 Task: In the  document gratitudepractice.odt Insert horizontal line 'below the text' Create the translated copy of the document in  'Italian' Select the first point and Clear Formatting
Action: Mouse moved to (339, 457)
Screenshot: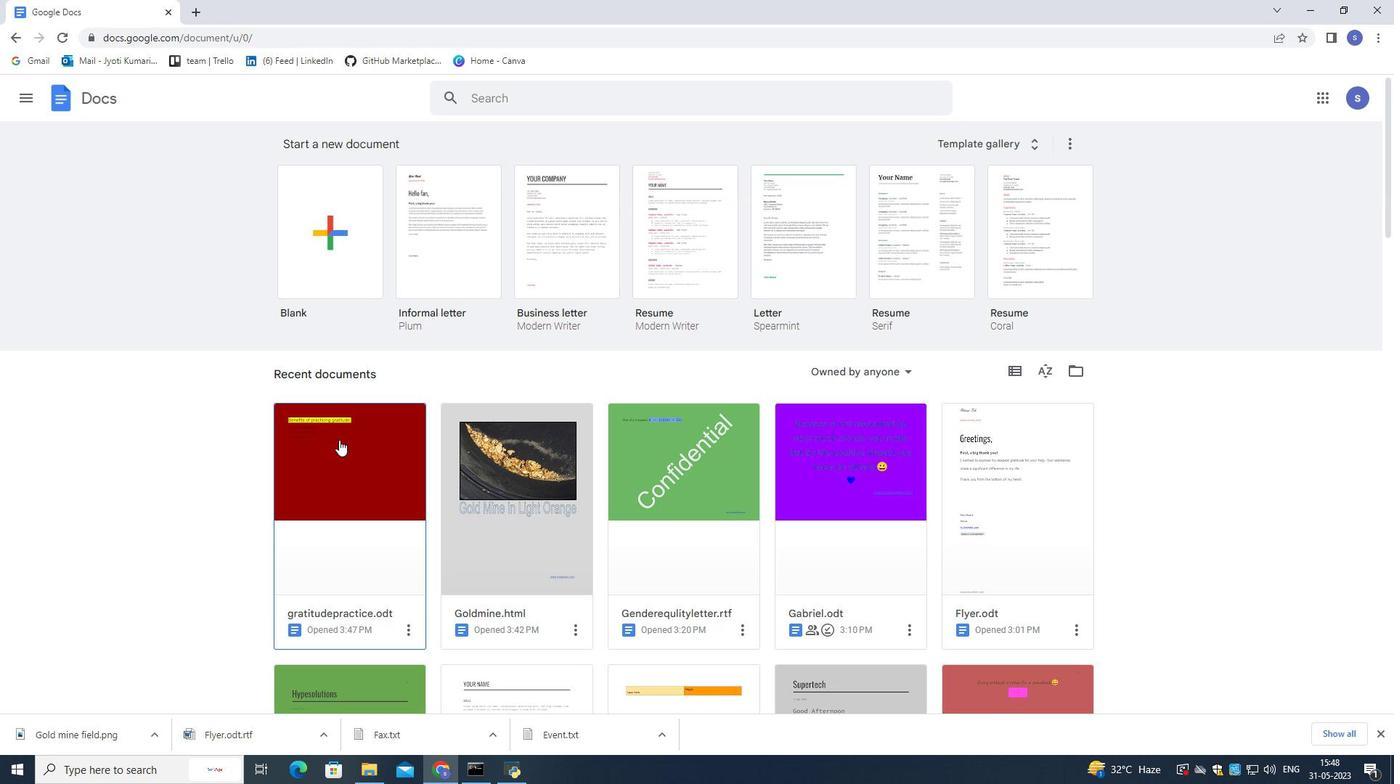 
Action: Mouse pressed left at (339, 457)
Screenshot: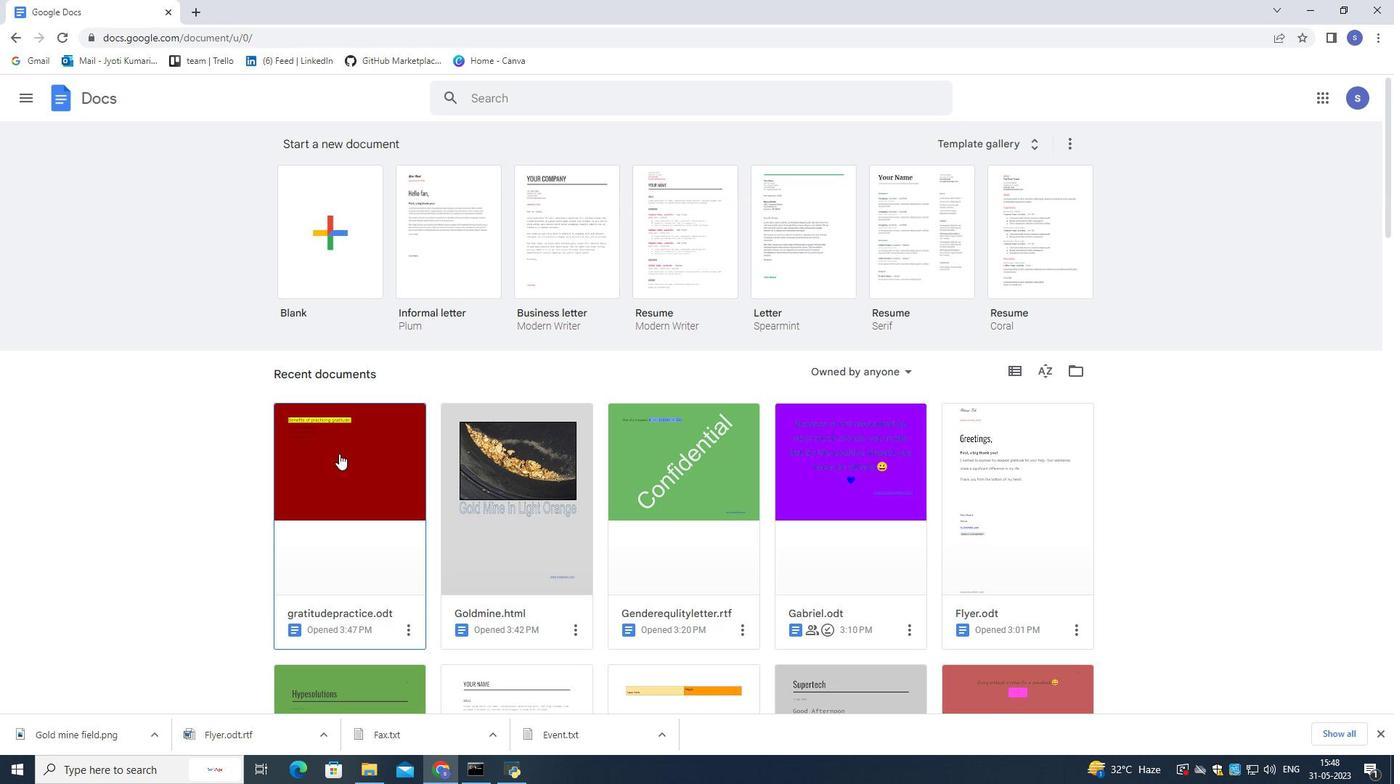
Action: Mouse moved to (339, 458)
Screenshot: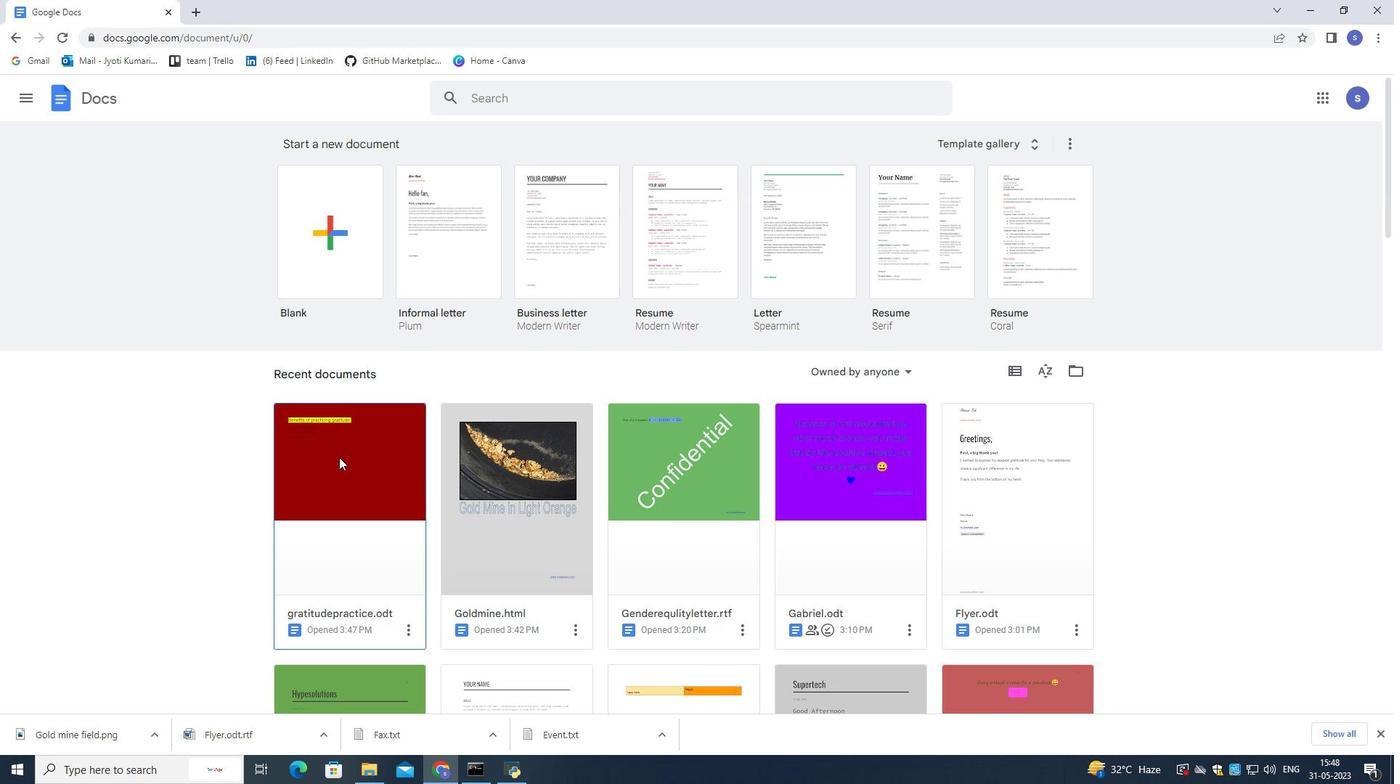 
Action: Mouse pressed left at (339, 458)
Screenshot: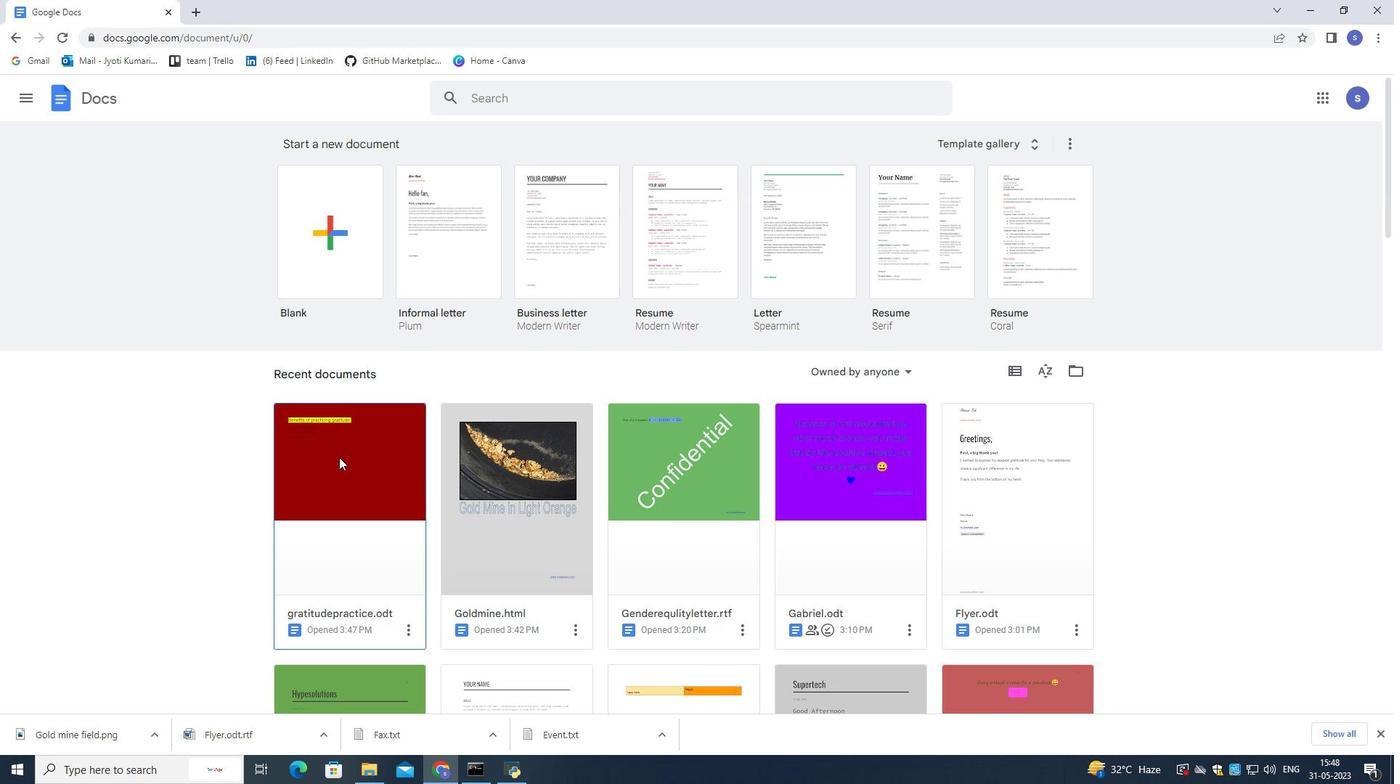 
Action: Mouse moved to (416, 347)
Screenshot: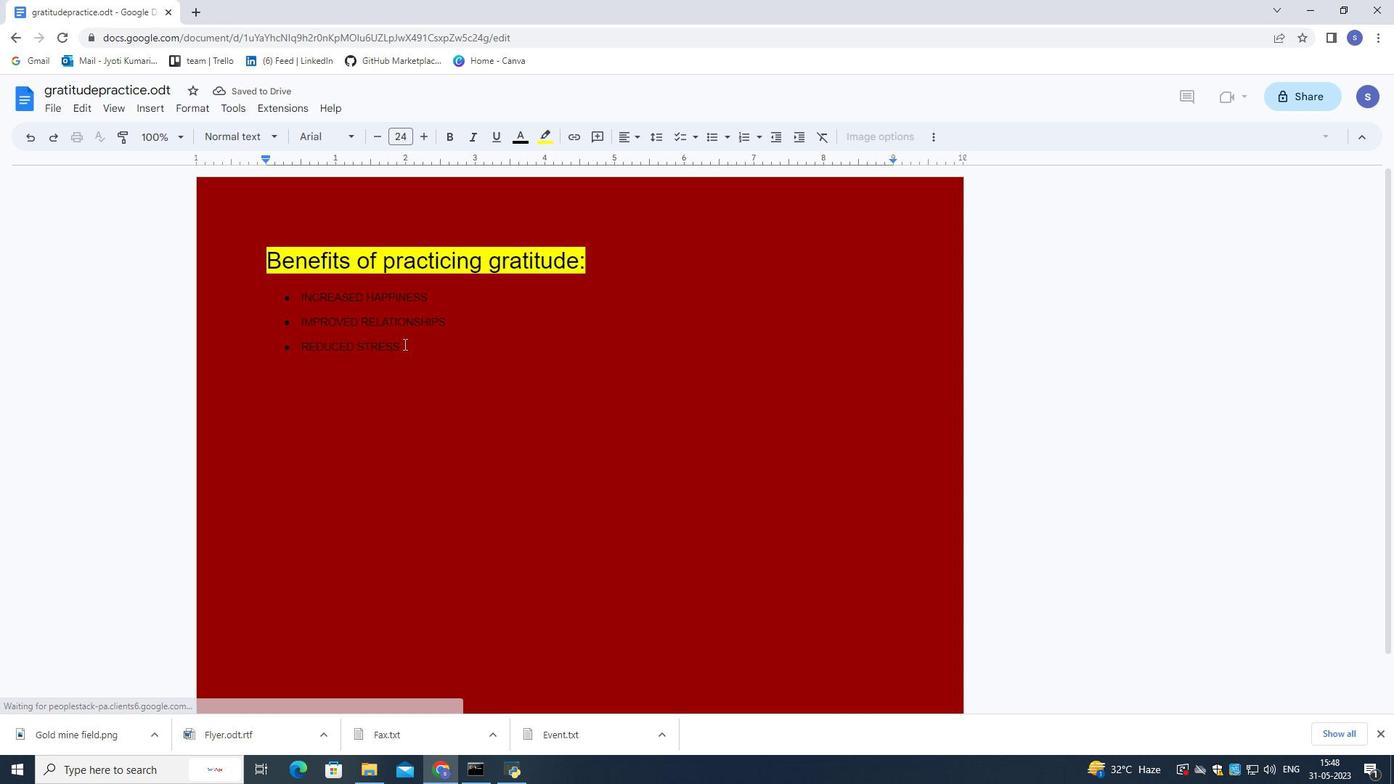 
Action: Mouse pressed left at (416, 347)
Screenshot: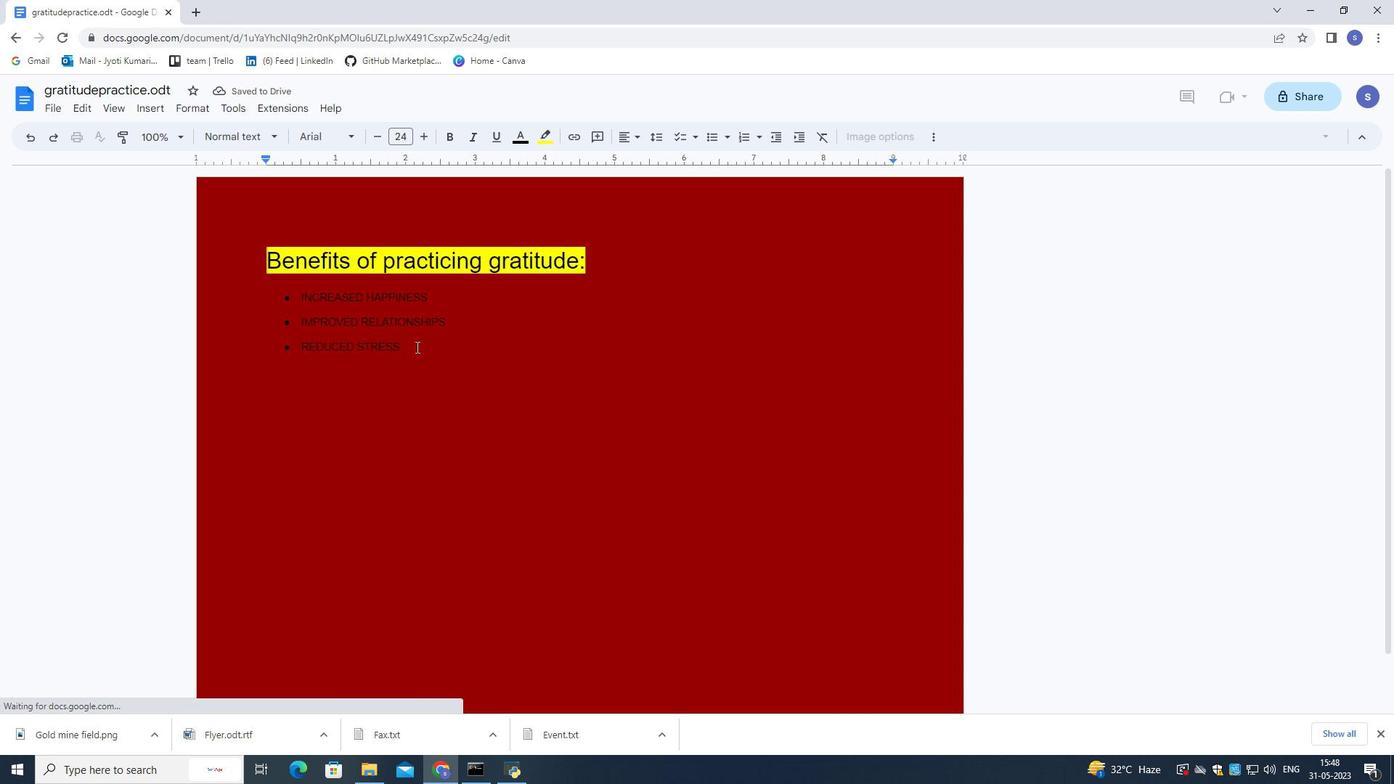 
Action: Mouse moved to (435, 355)
Screenshot: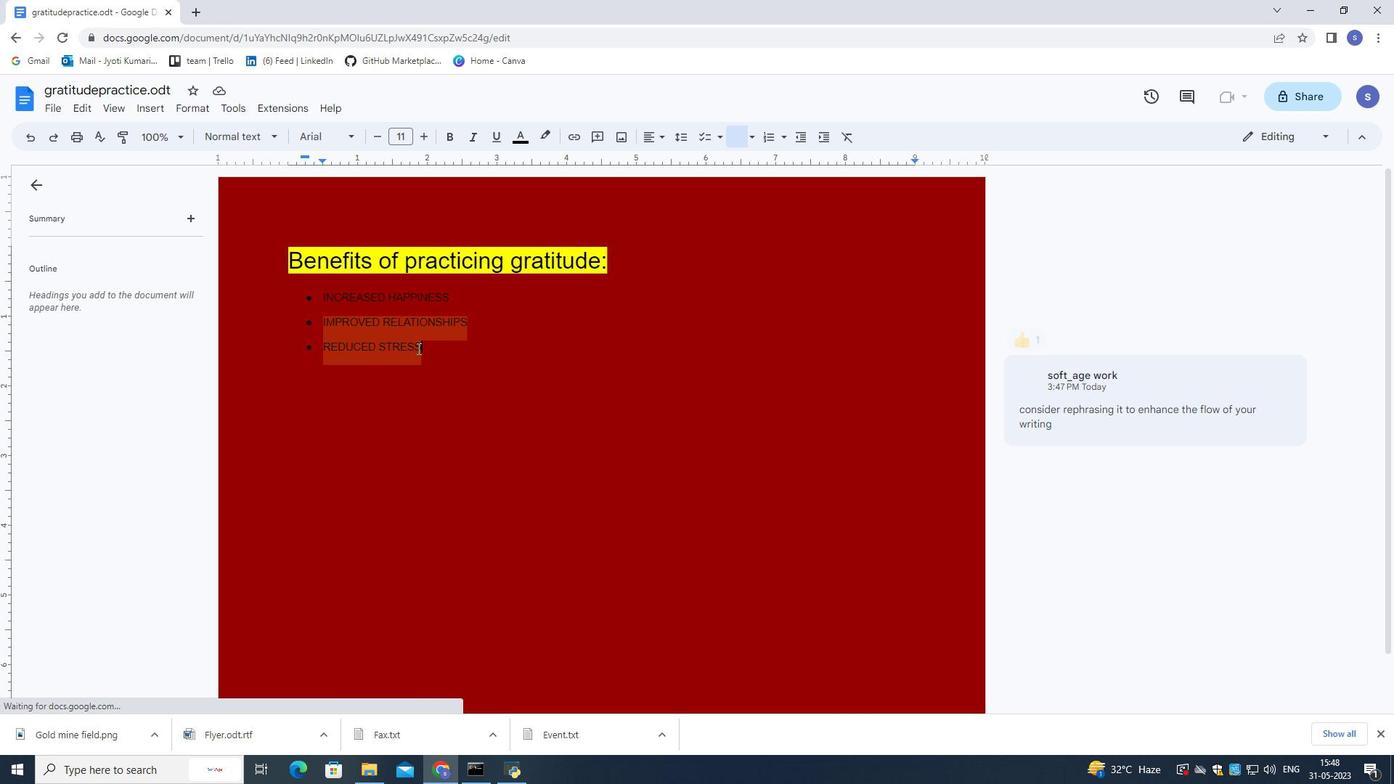 
Action: Key pressed <Key.enter><Key.backspace><Key.backspace>
Screenshot: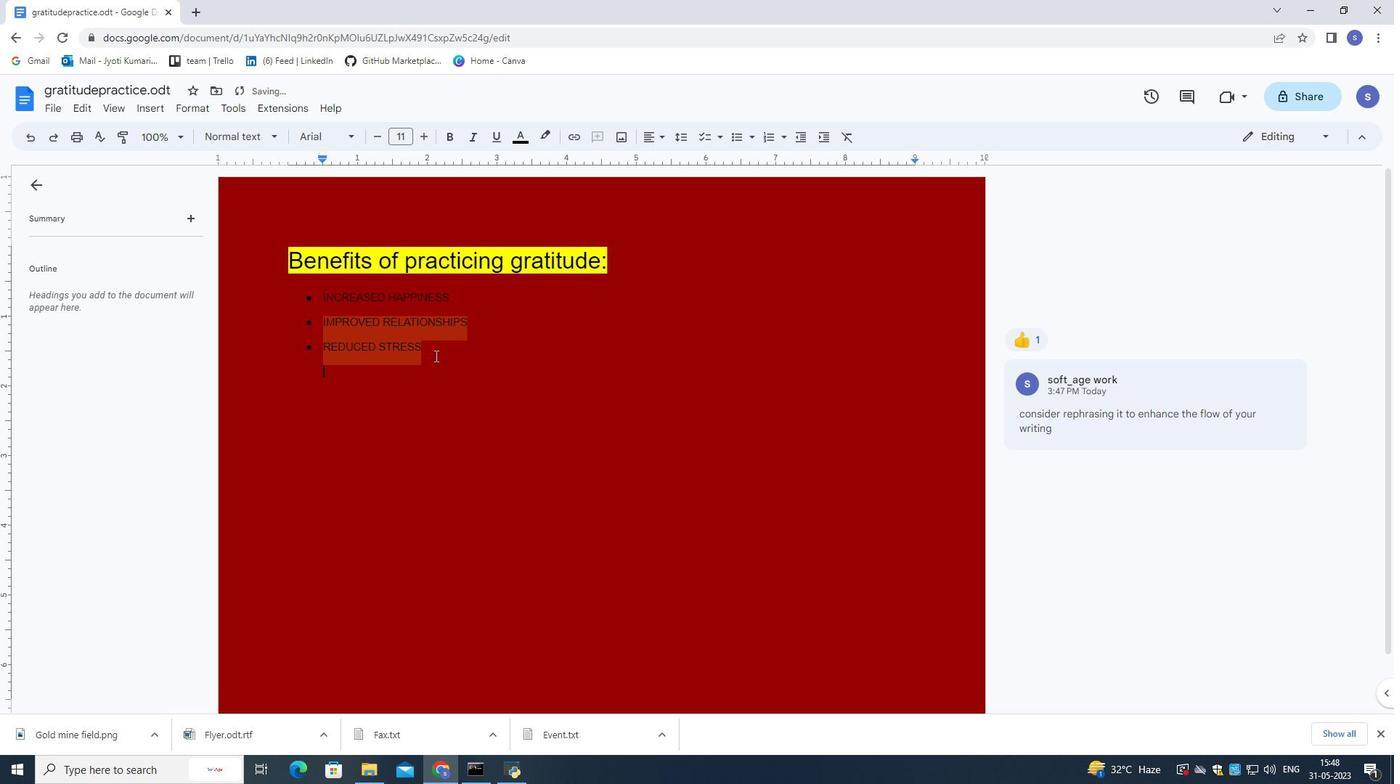 
Action: Mouse moved to (156, 101)
Screenshot: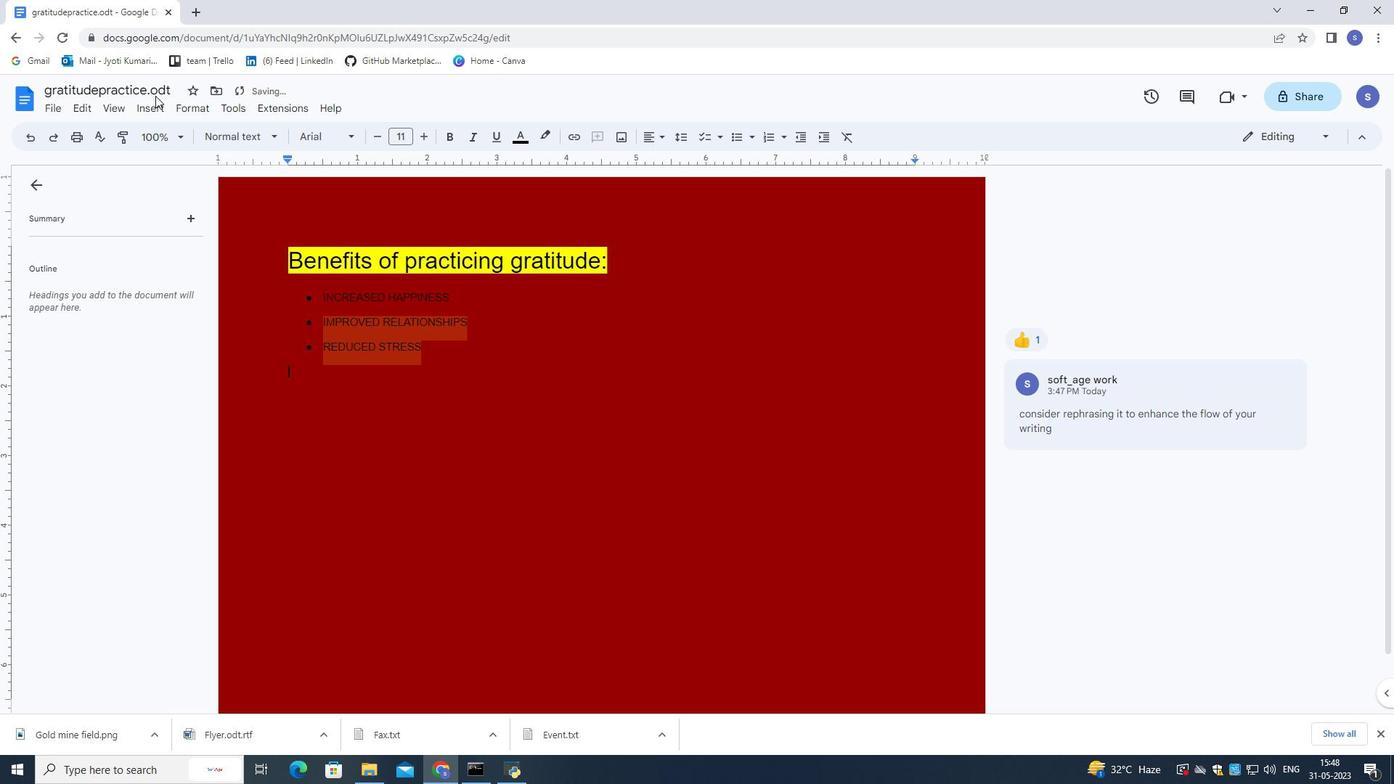 
Action: Mouse pressed left at (156, 101)
Screenshot: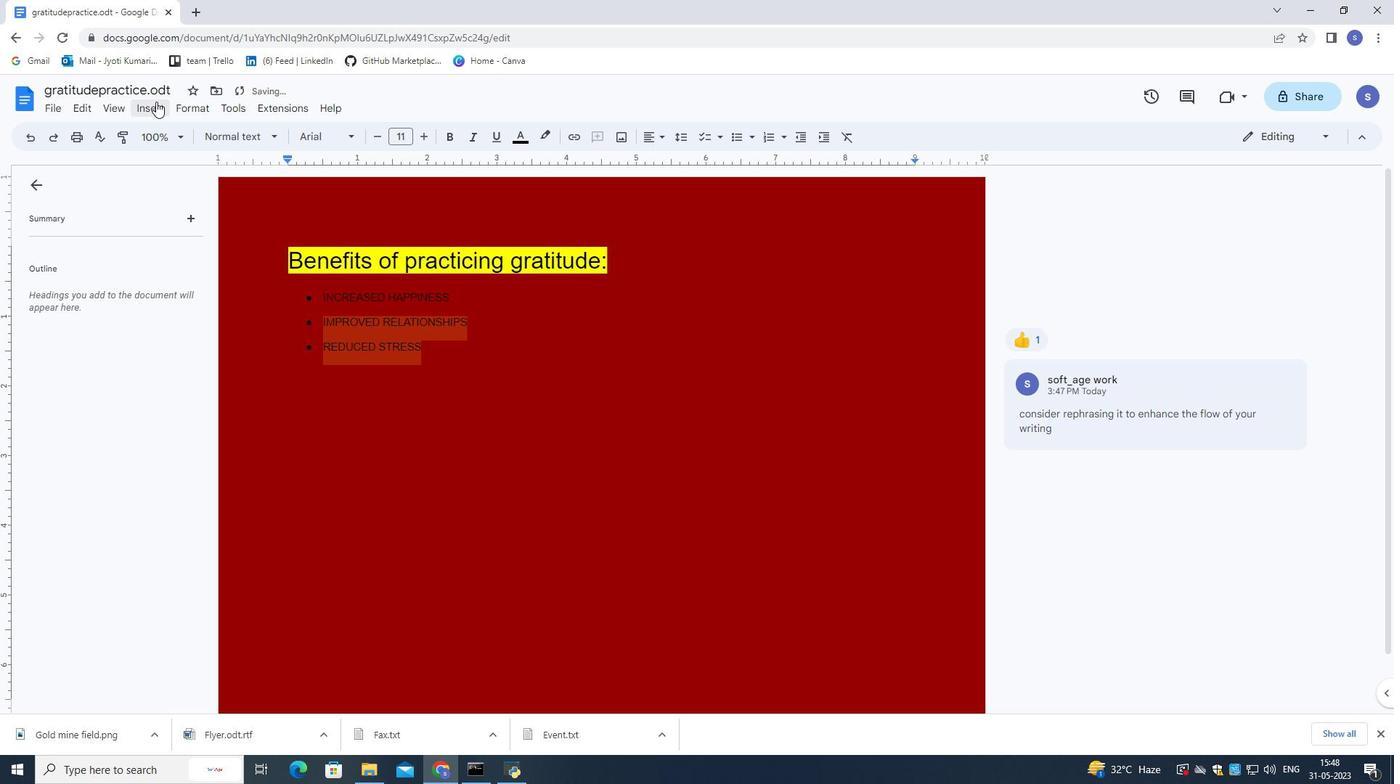 
Action: Mouse moved to (175, 225)
Screenshot: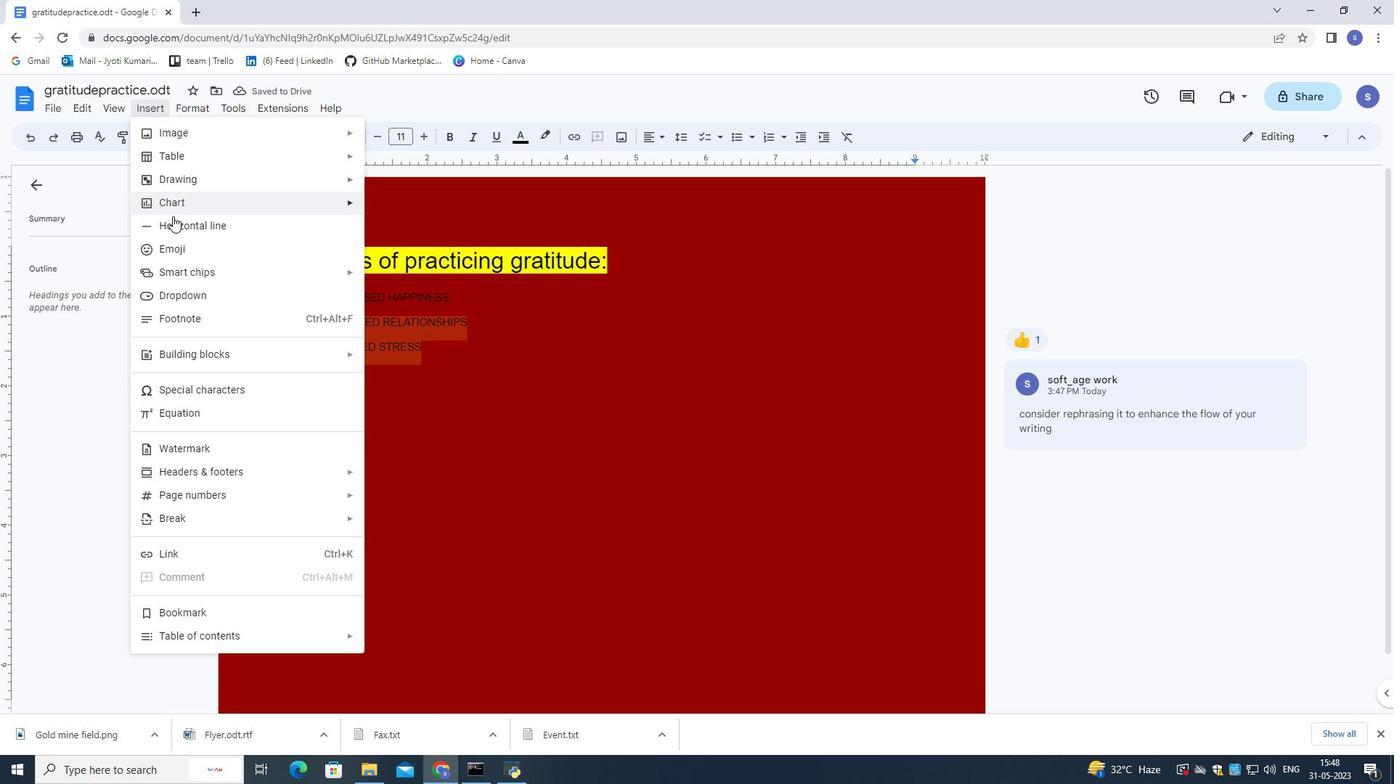 
Action: Mouse pressed left at (175, 225)
Screenshot: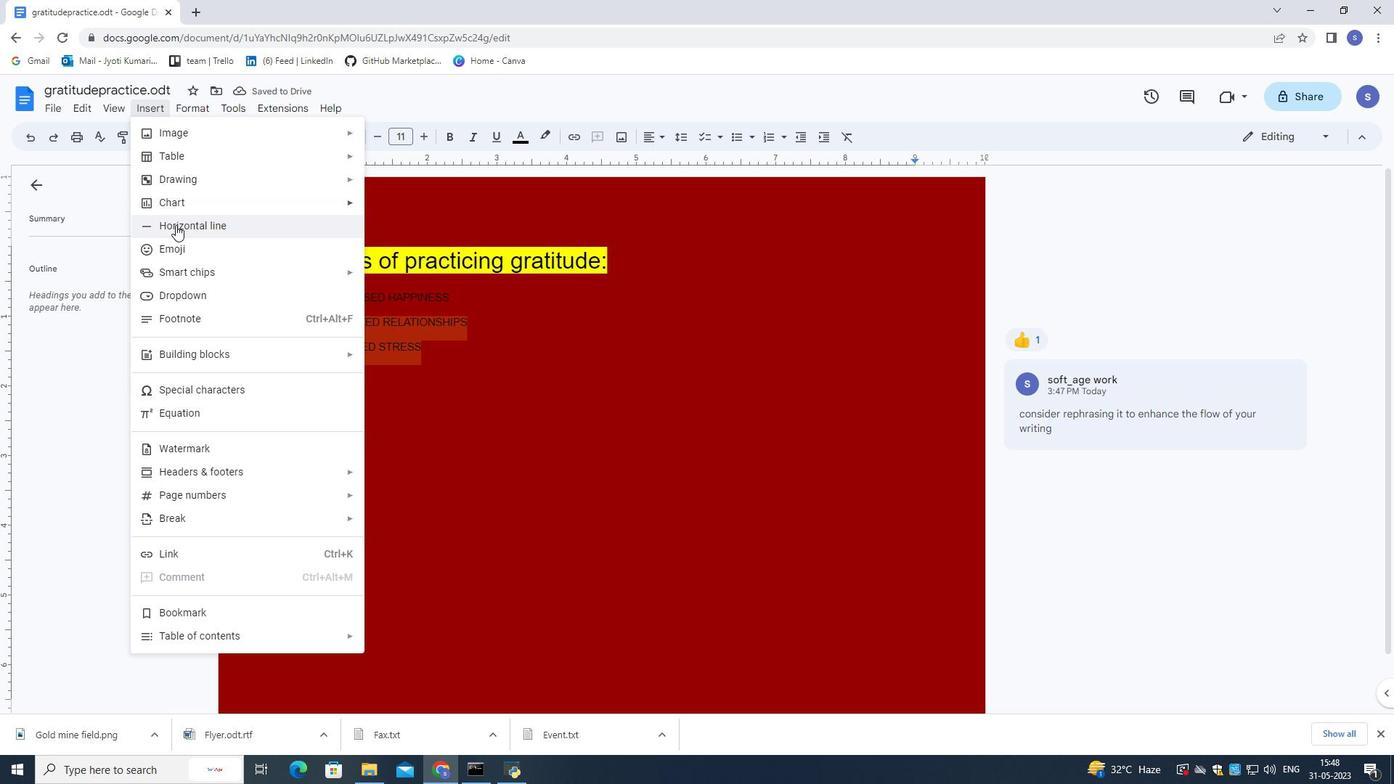 
Action: Mouse moved to (181, 106)
Screenshot: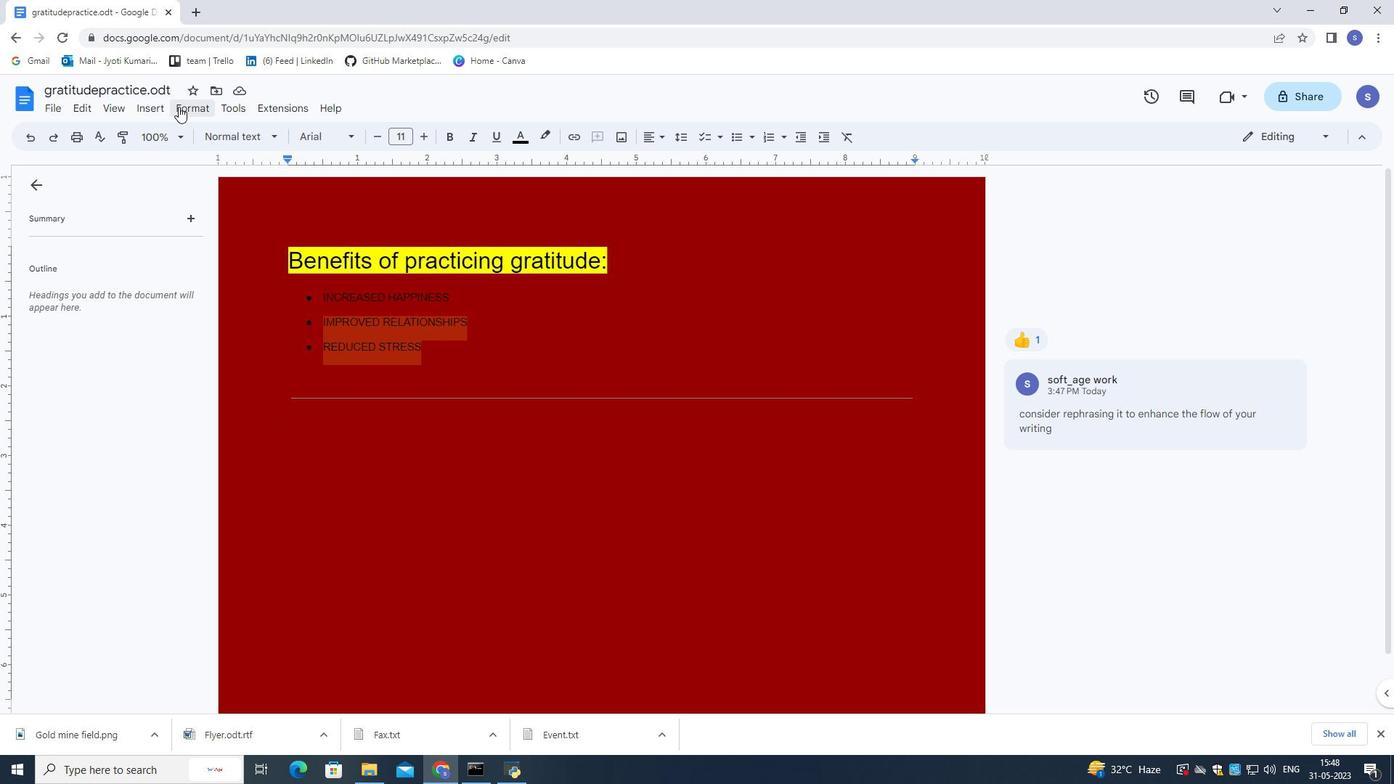 
Action: Mouse pressed left at (181, 106)
Screenshot: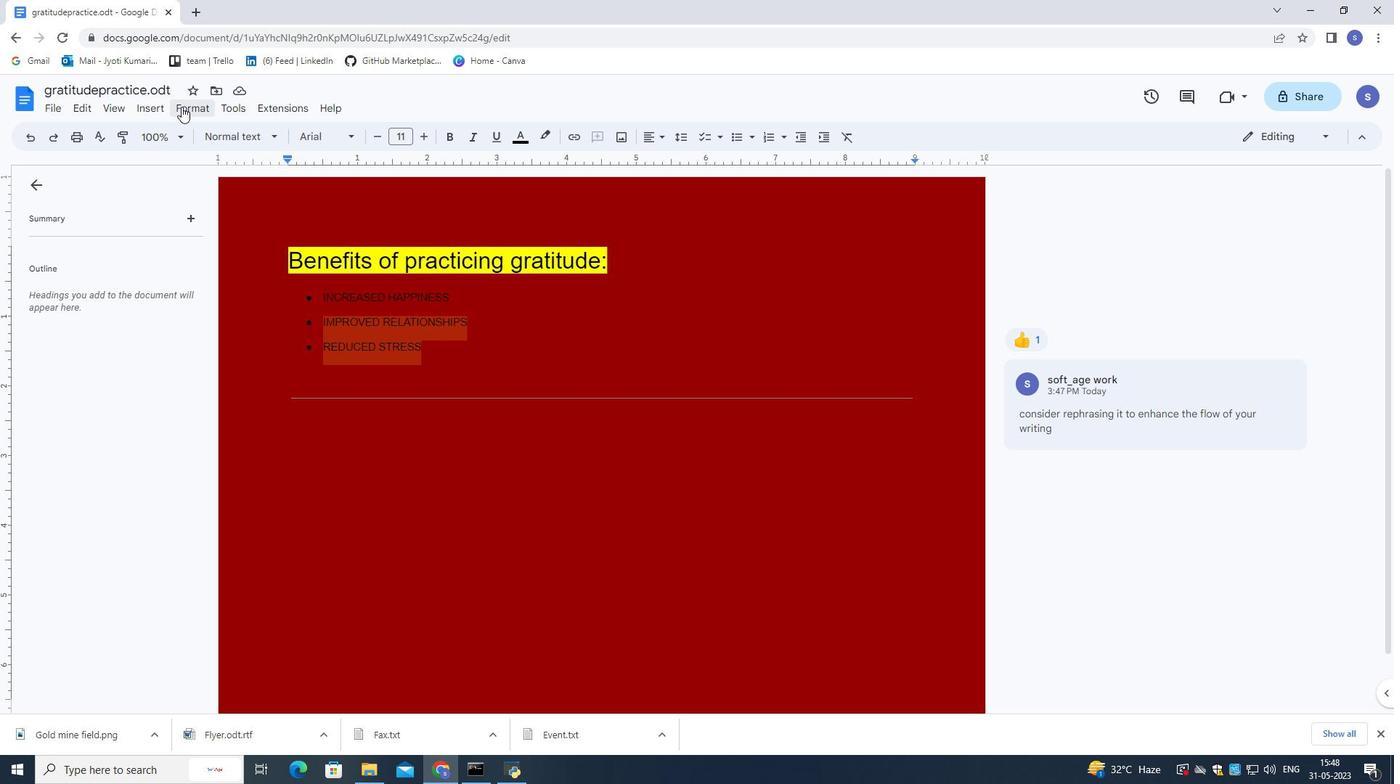 
Action: Mouse moved to (277, 325)
Screenshot: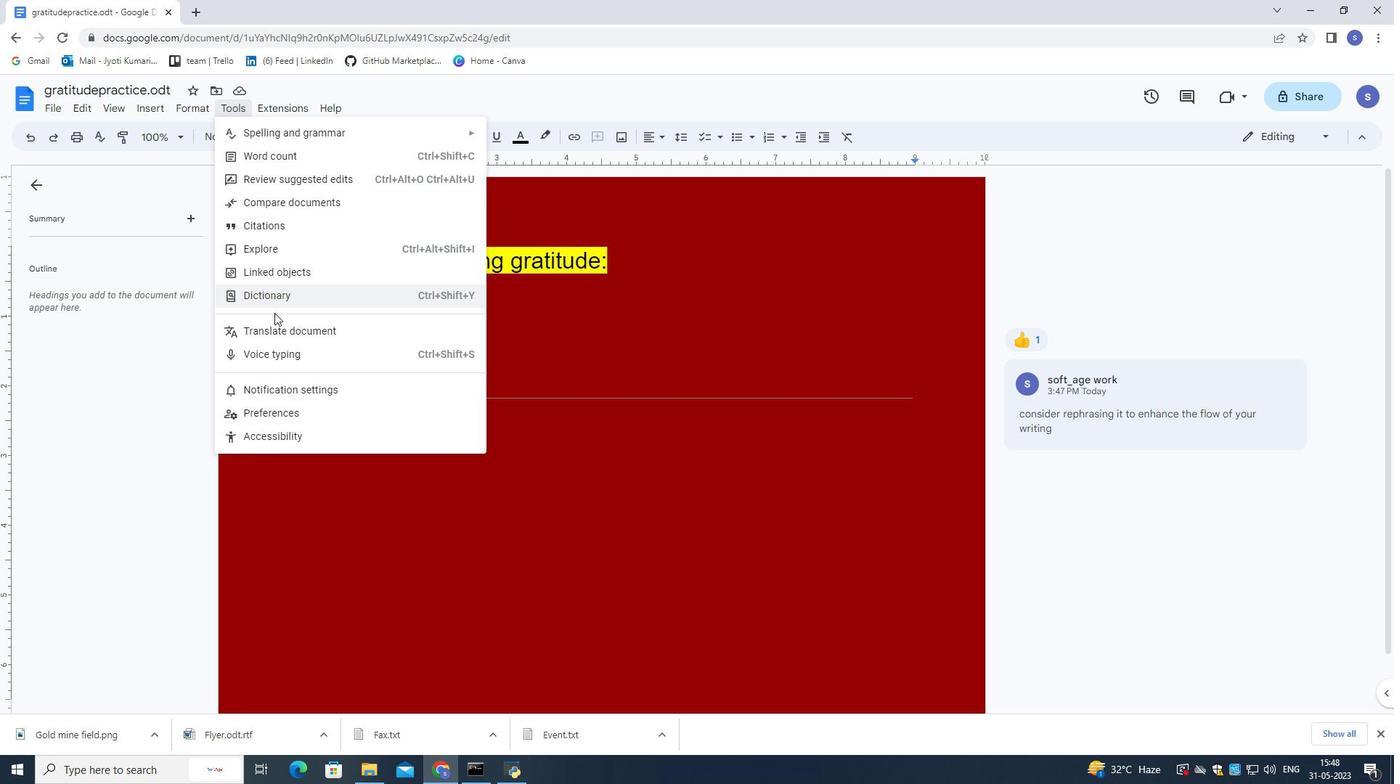 
Action: Mouse pressed left at (277, 325)
Screenshot: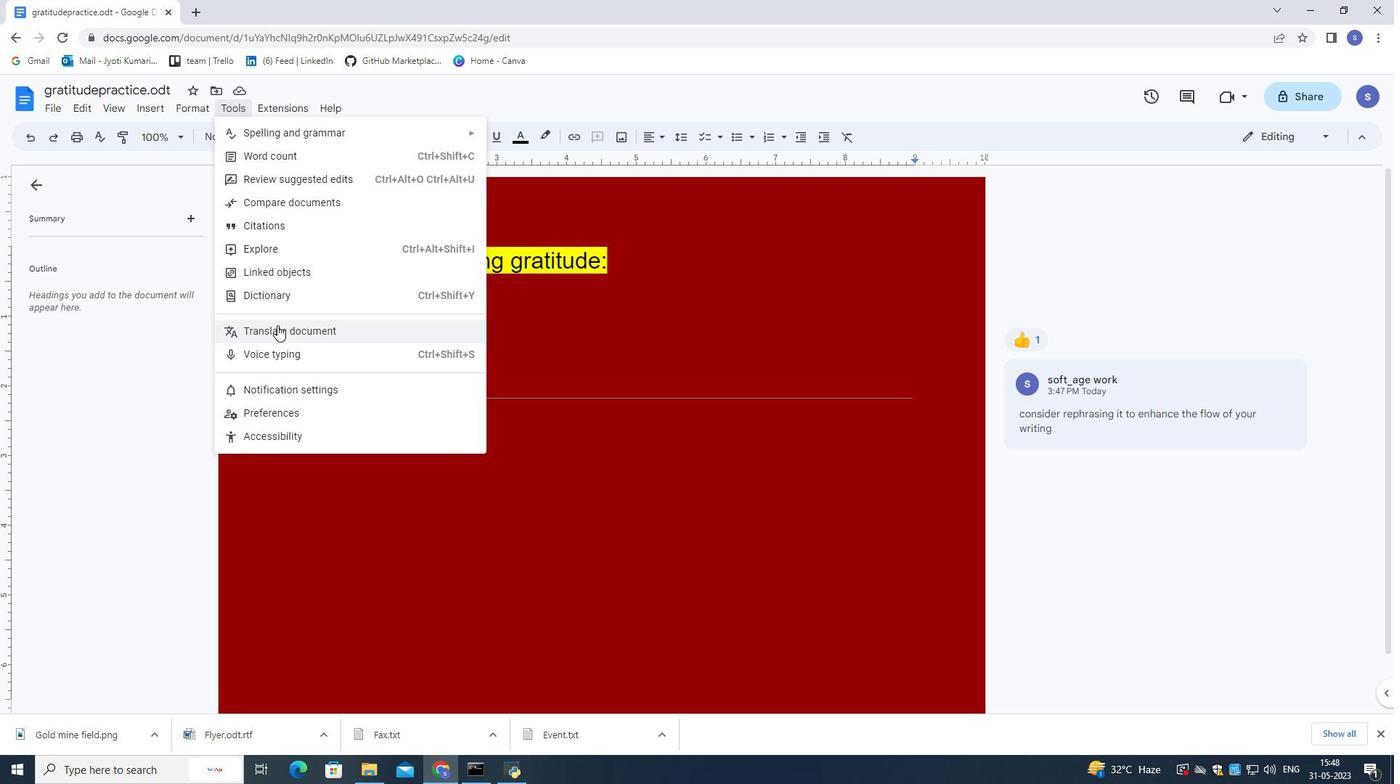 
Action: Mouse moved to (673, 426)
Screenshot: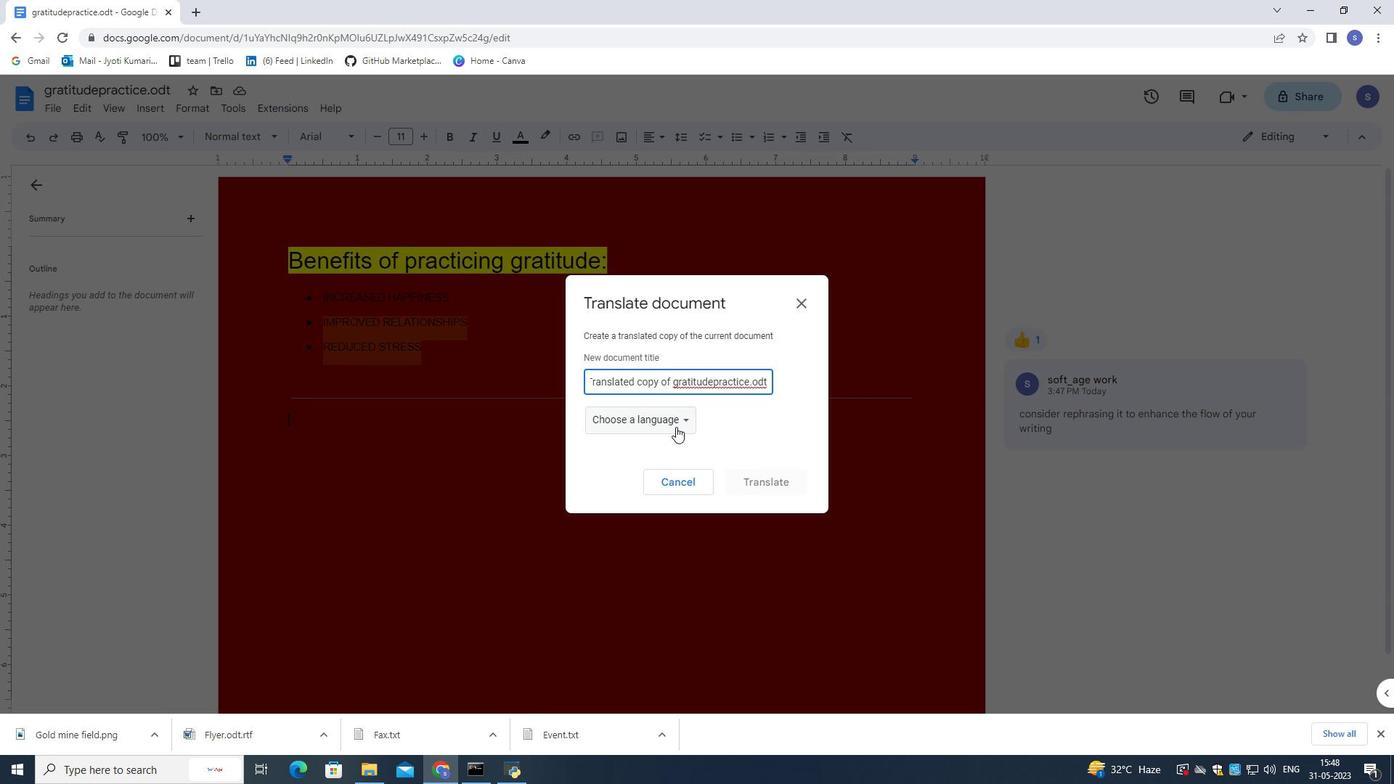 
Action: Mouse pressed left at (673, 426)
Screenshot: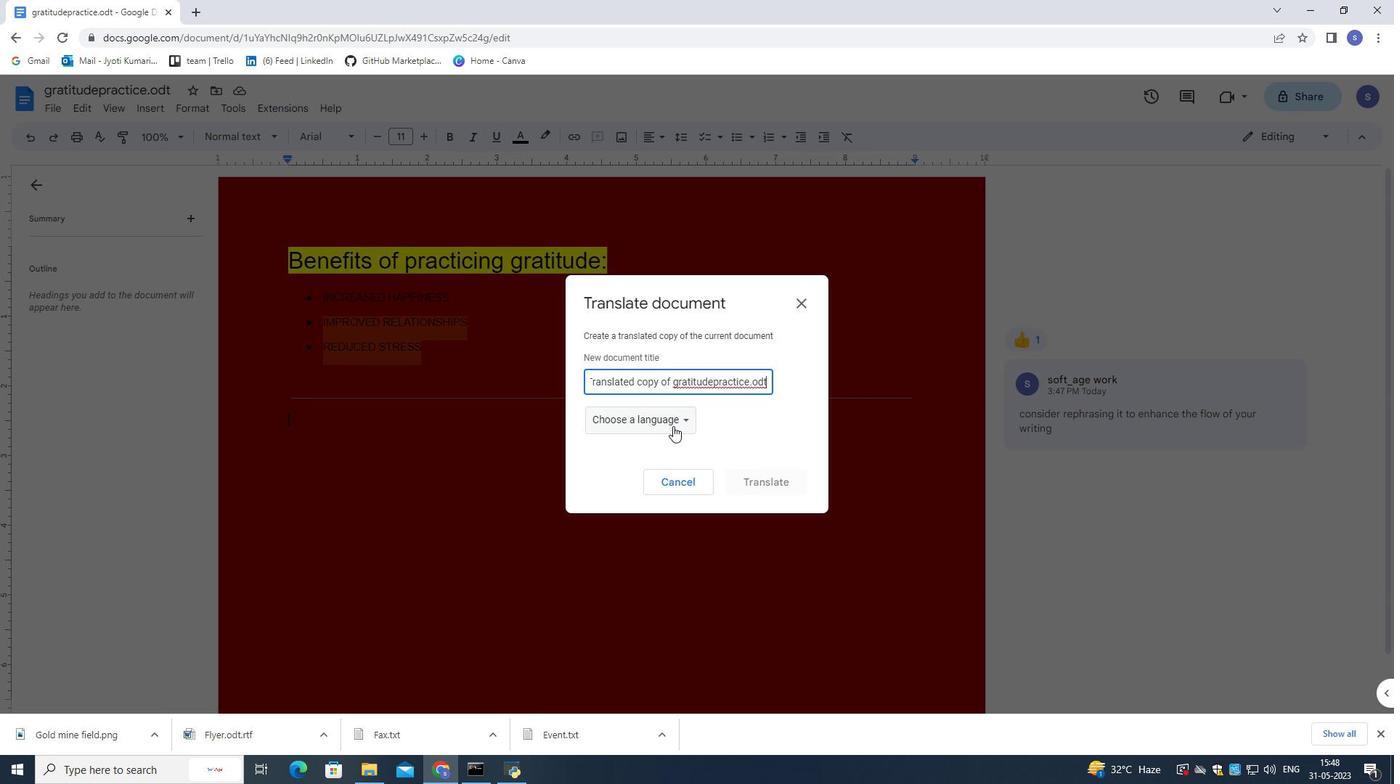 
Action: Mouse moved to (681, 490)
Screenshot: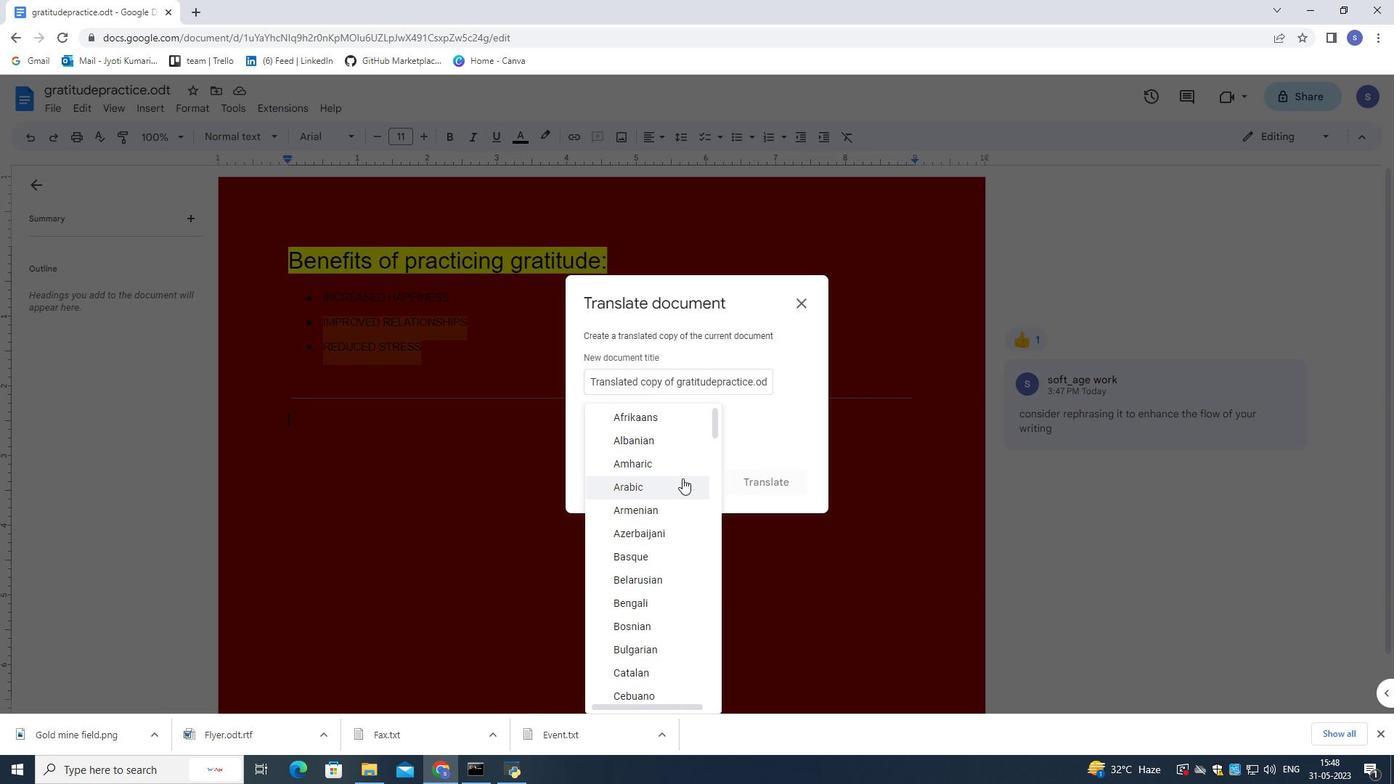 
Action: Mouse scrolled (681, 490) with delta (0, 0)
Screenshot: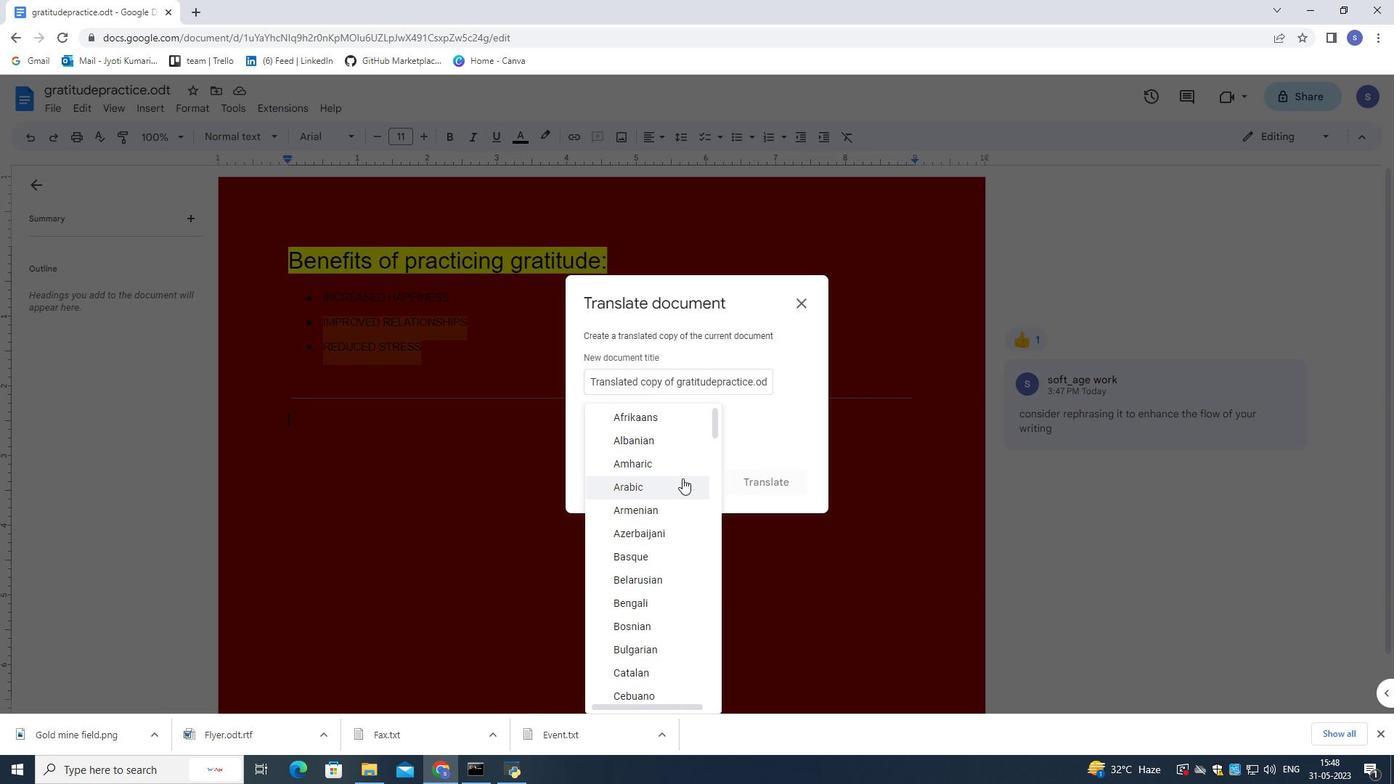 
Action: Mouse moved to (681, 493)
Screenshot: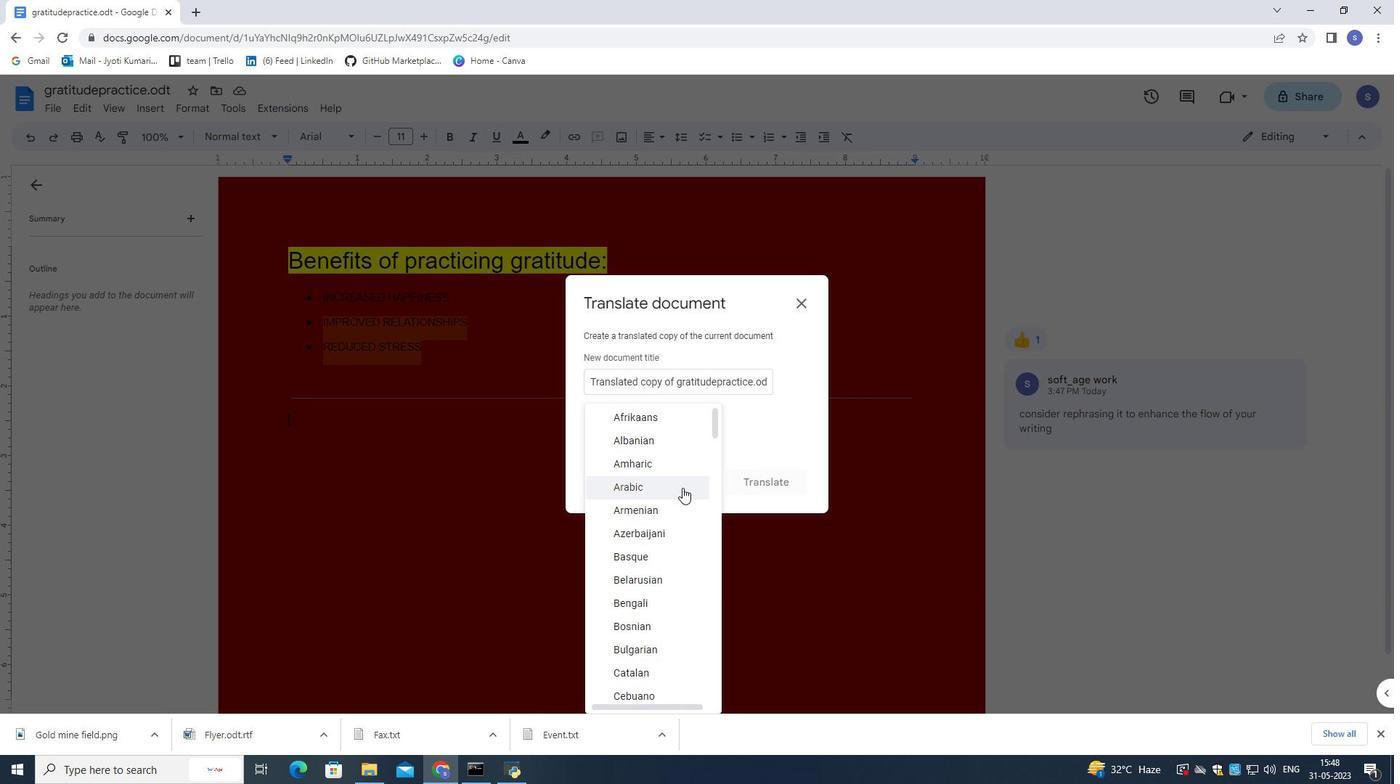 
Action: Mouse scrolled (681, 493) with delta (0, 0)
Screenshot: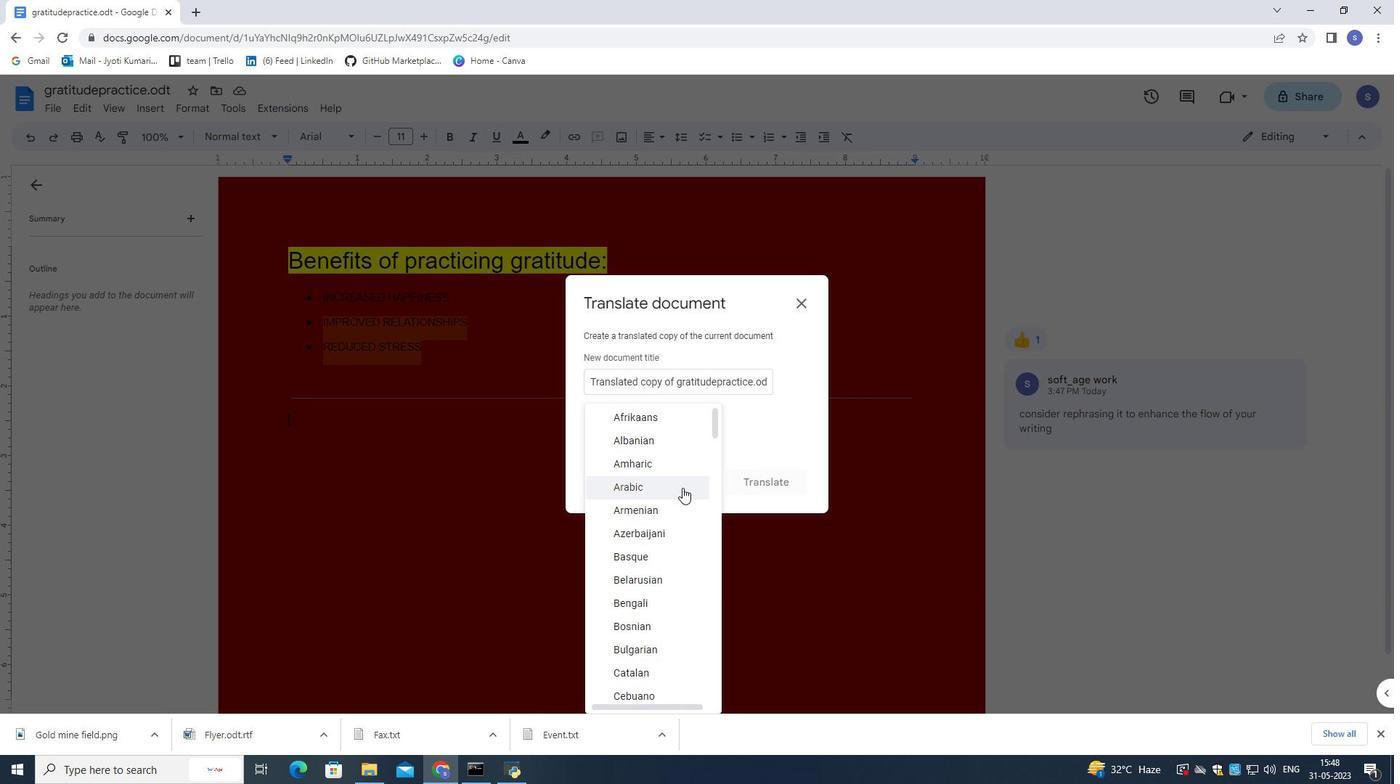 
Action: Mouse moved to (681, 494)
Screenshot: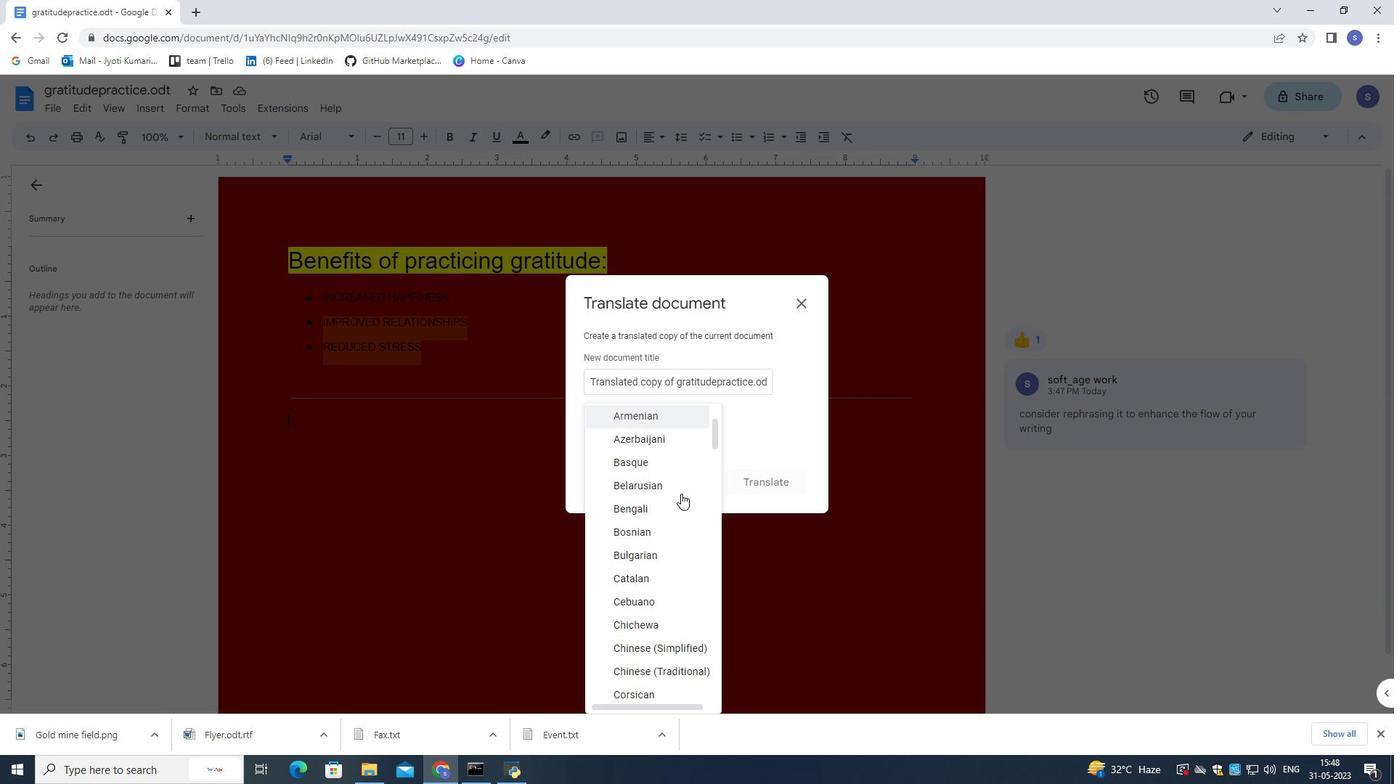 
Action: Mouse scrolled (681, 493) with delta (0, 0)
Screenshot: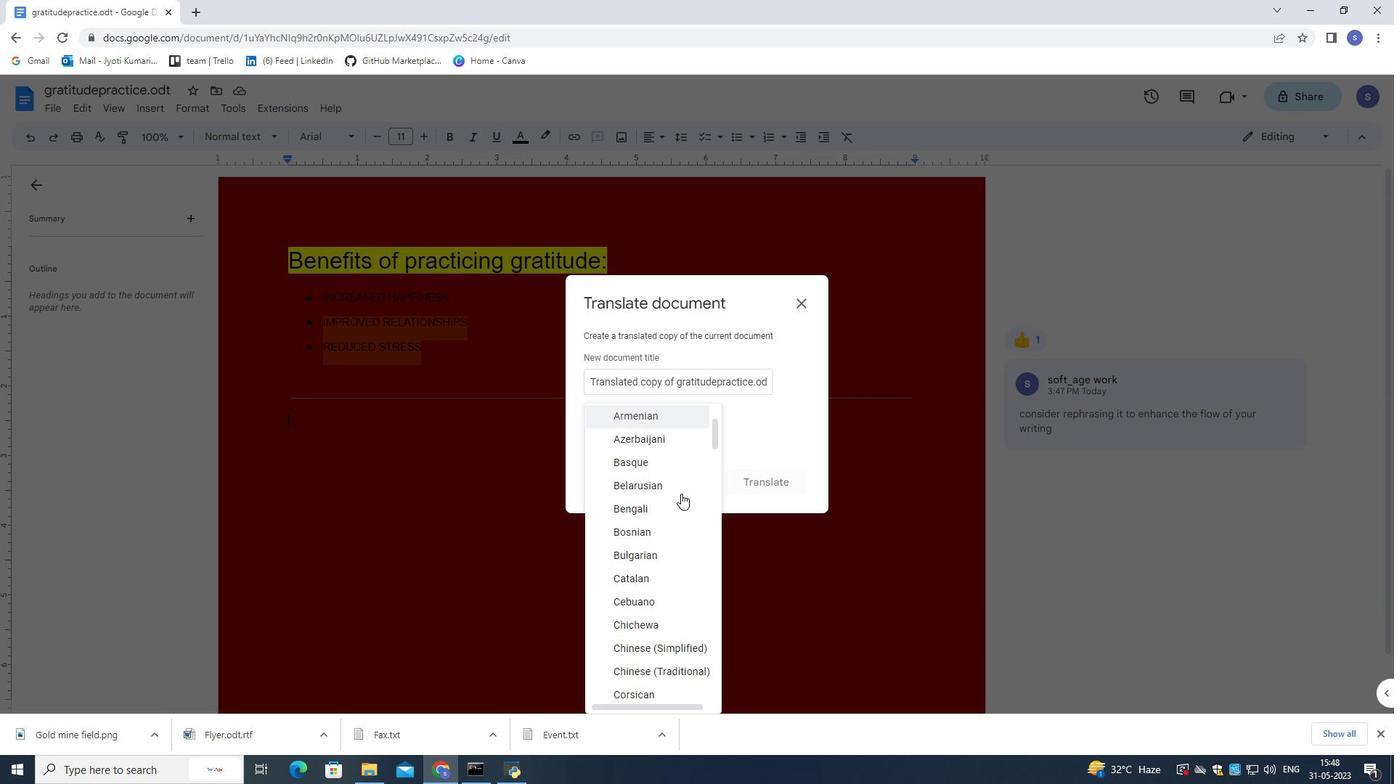 
Action: Mouse scrolled (681, 493) with delta (0, 0)
Screenshot: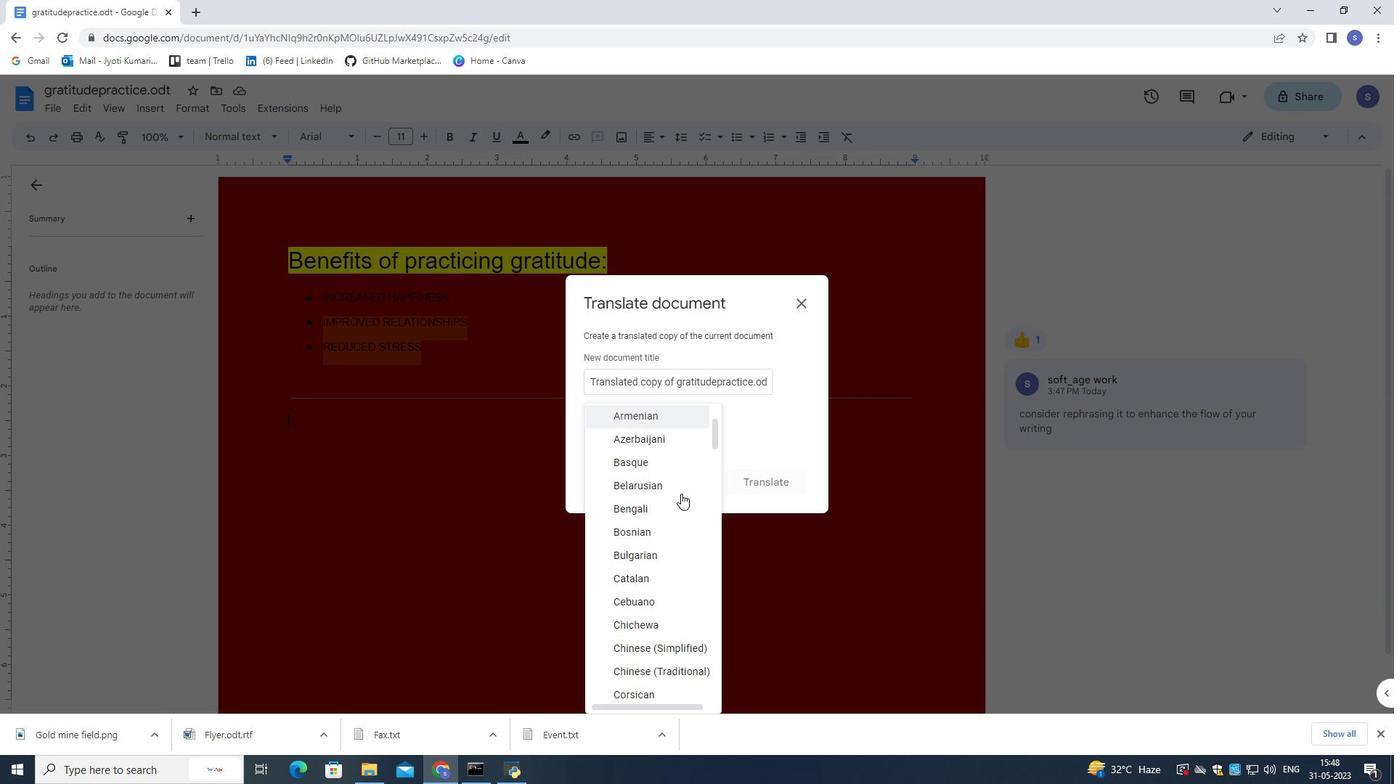 
Action: Mouse scrolled (681, 493) with delta (0, 0)
Screenshot: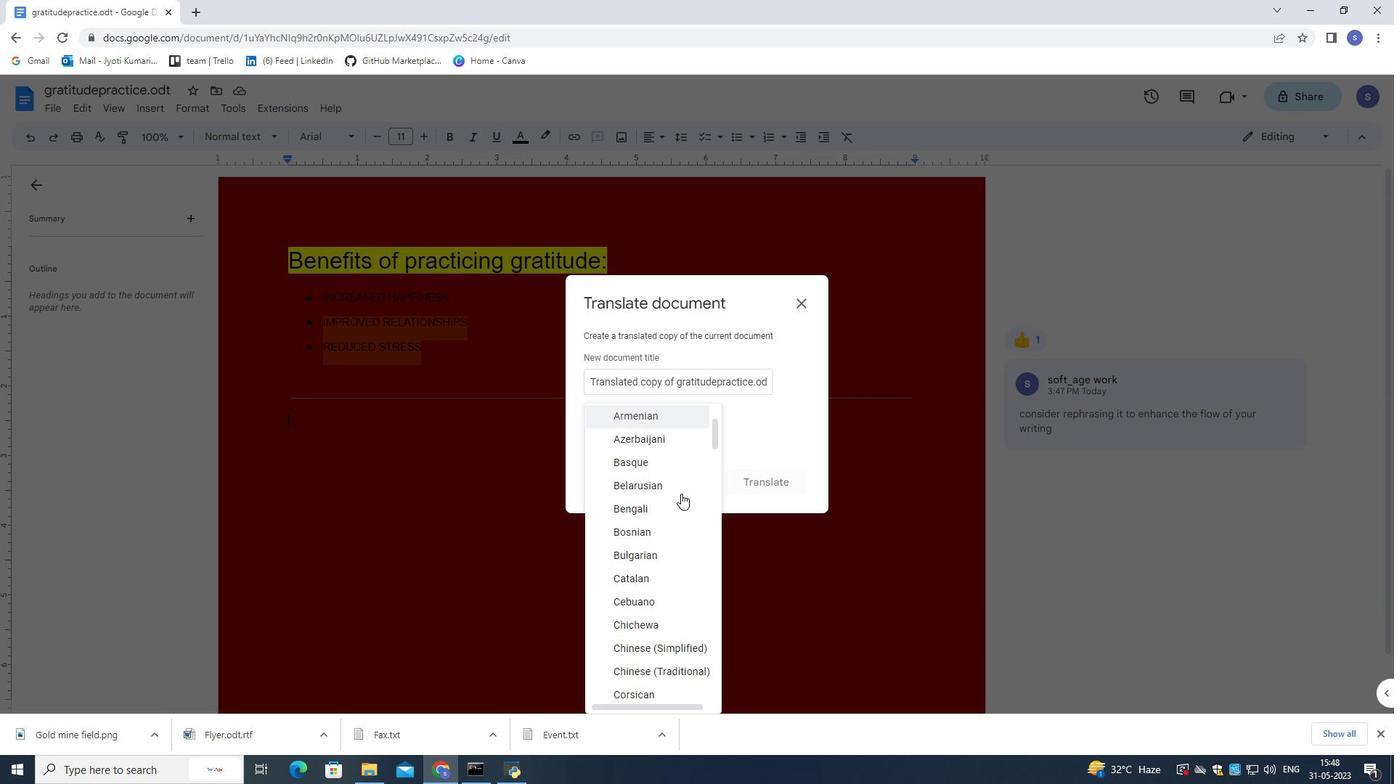 
Action: Mouse moved to (681, 495)
Screenshot: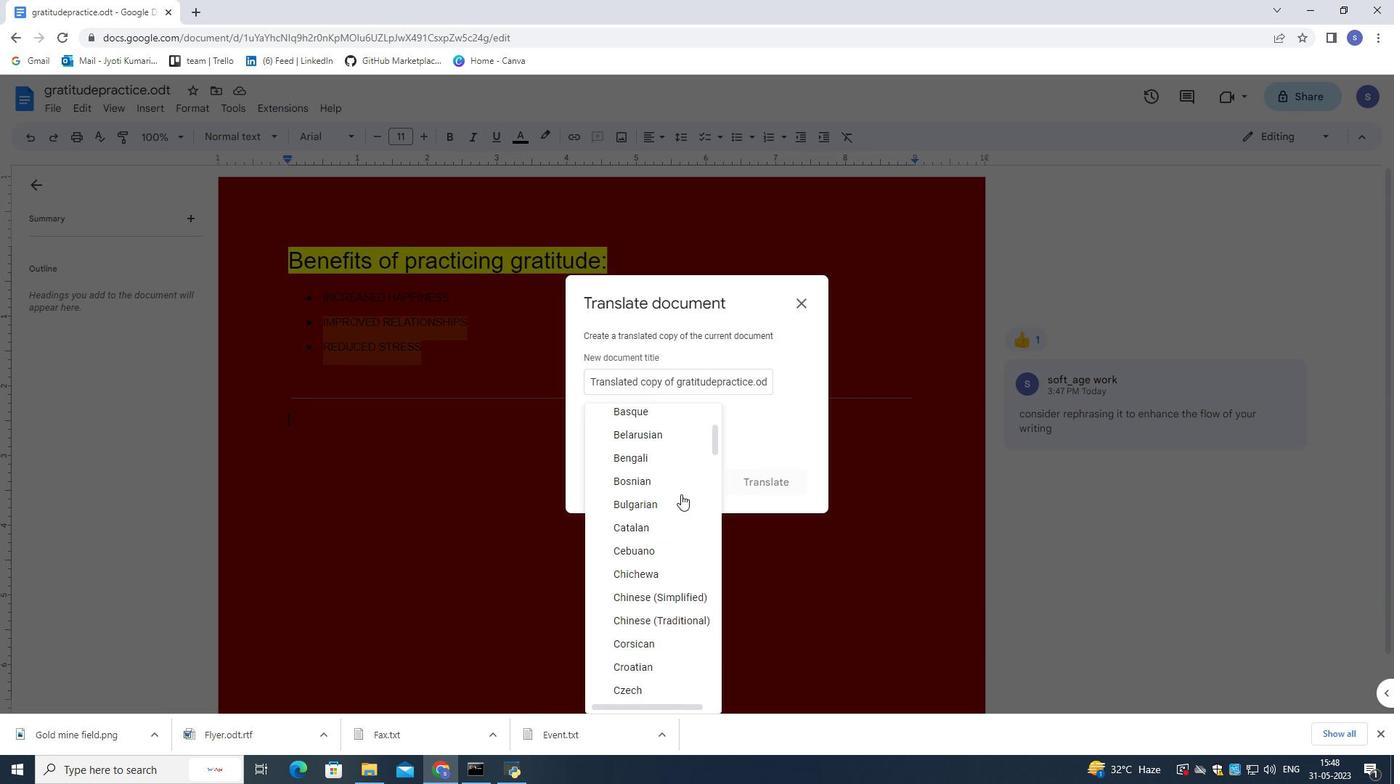 
Action: Mouse scrolled (681, 494) with delta (0, 0)
Screenshot: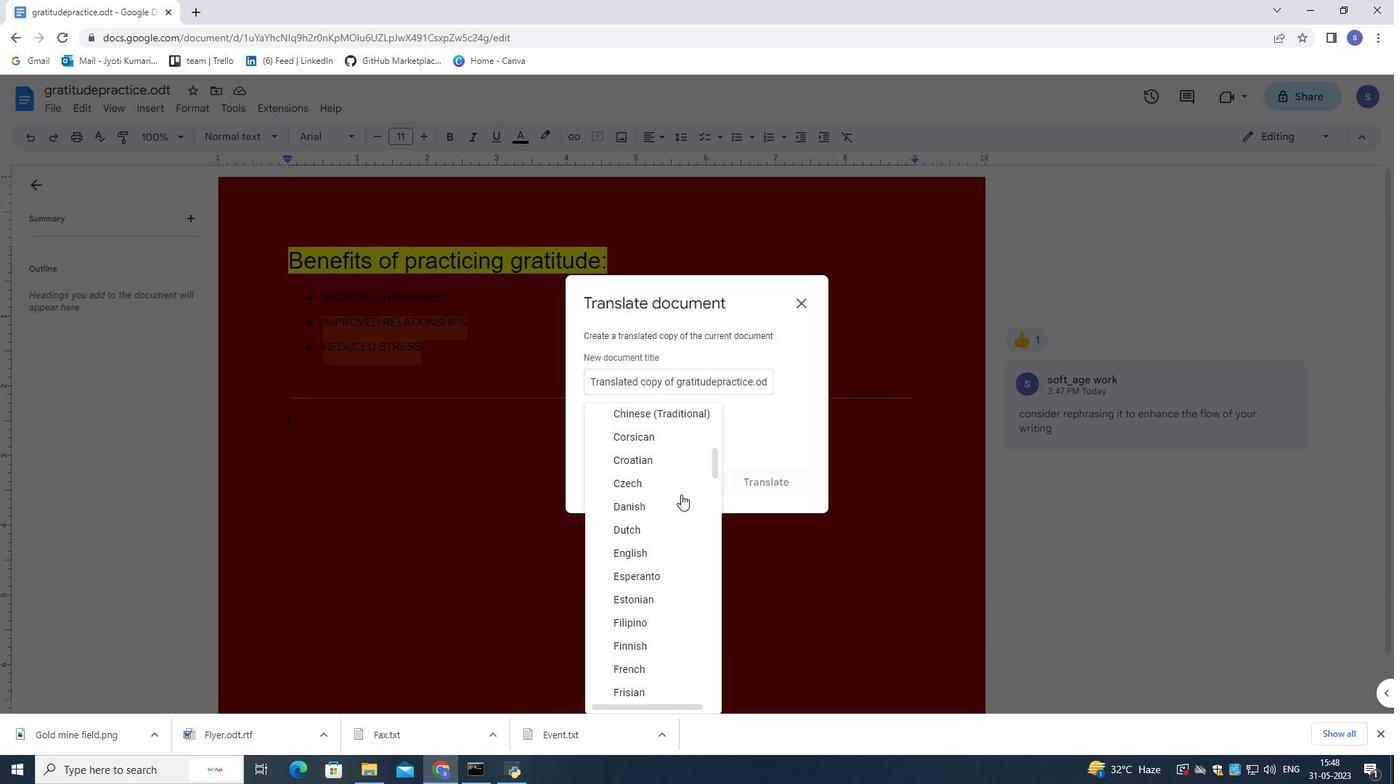 
Action: Mouse scrolled (681, 494) with delta (0, 0)
Screenshot: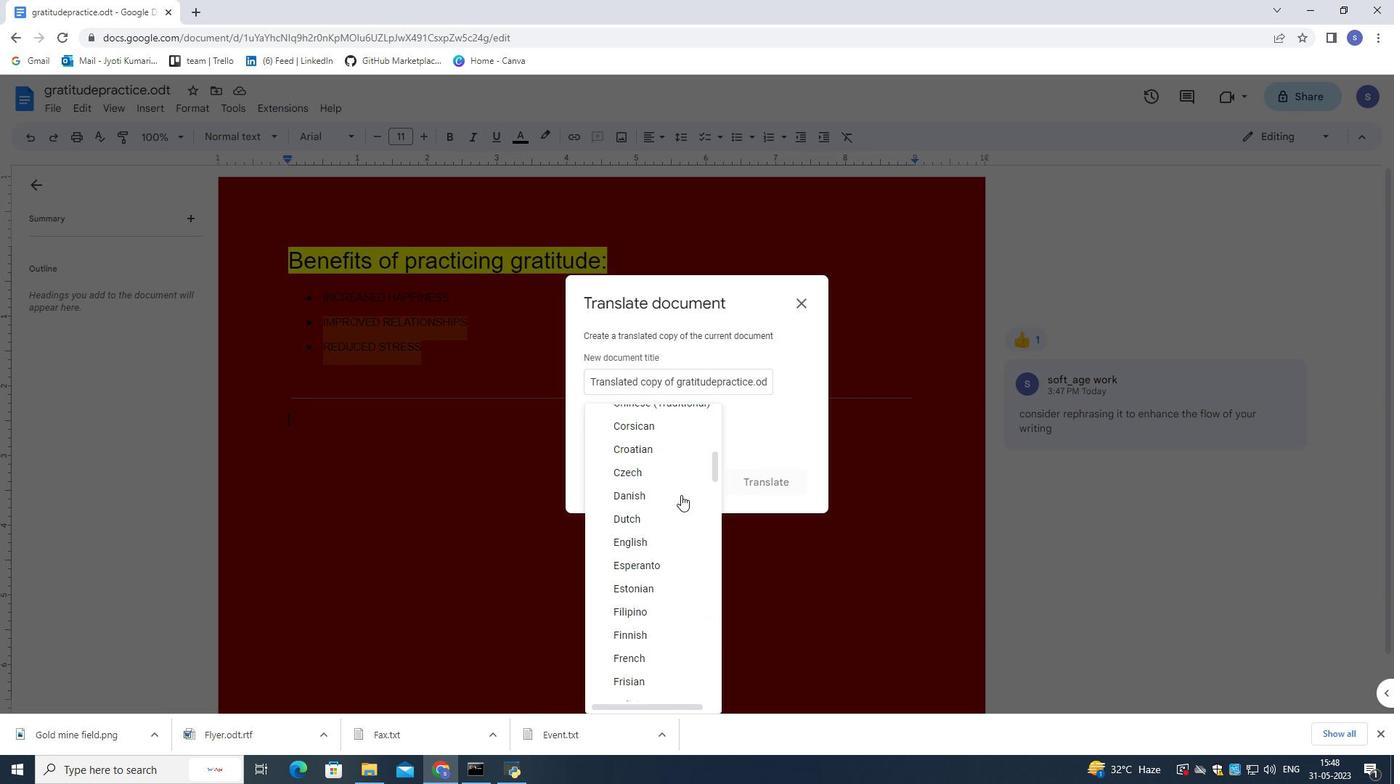 
Action: Mouse scrolled (681, 494) with delta (0, 0)
Screenshot: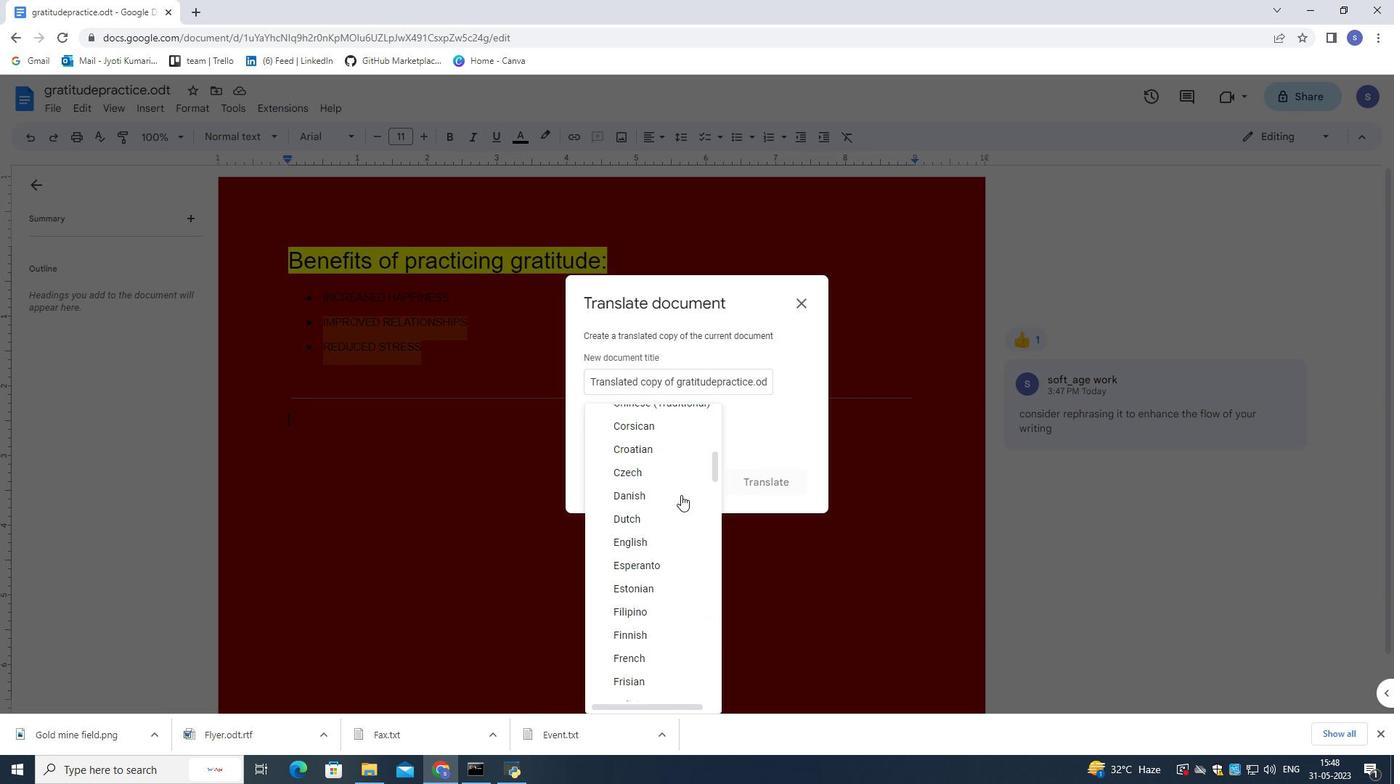 
Action: Mouse scrolled (681, 494) with delta (0, 0)
Screenshot: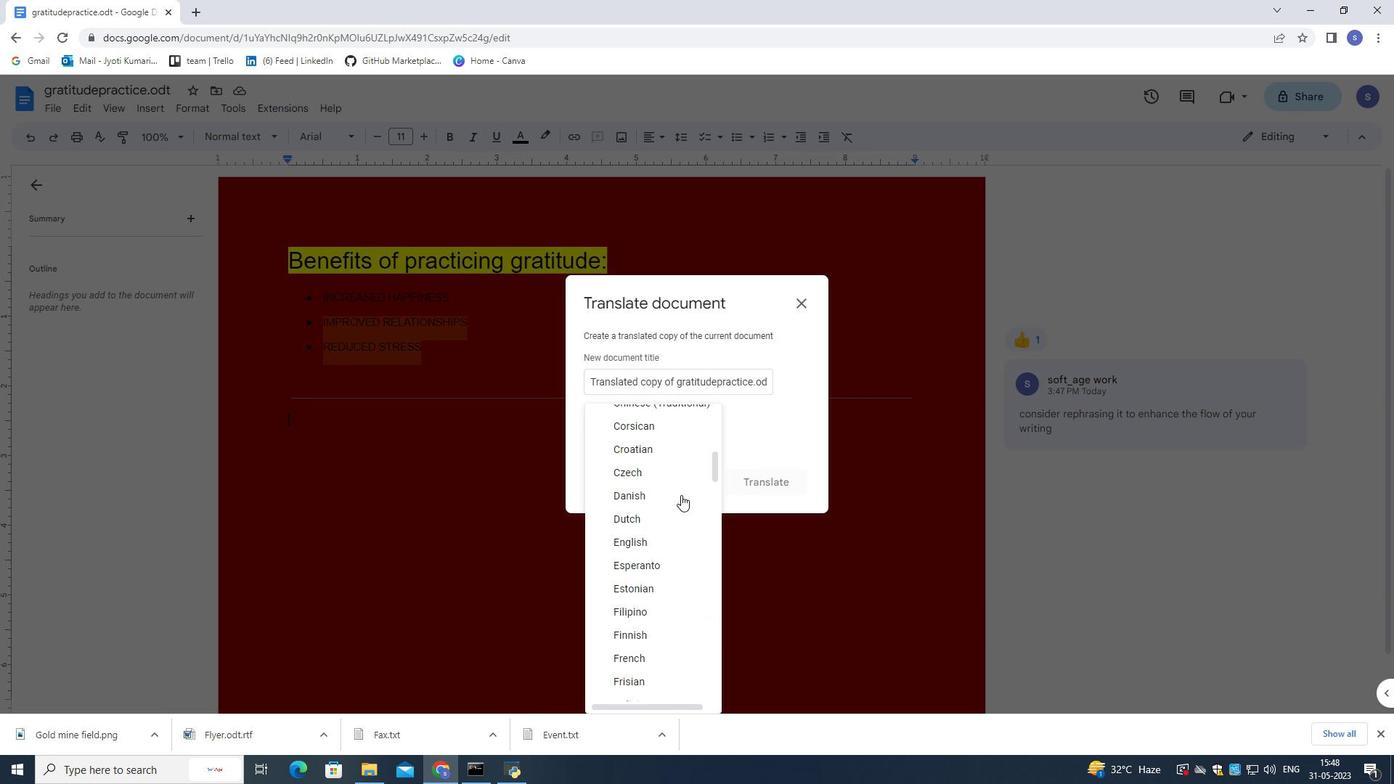 
Action: Mouse scrolled (681, 494) with delta (0, 0)
Screenshot: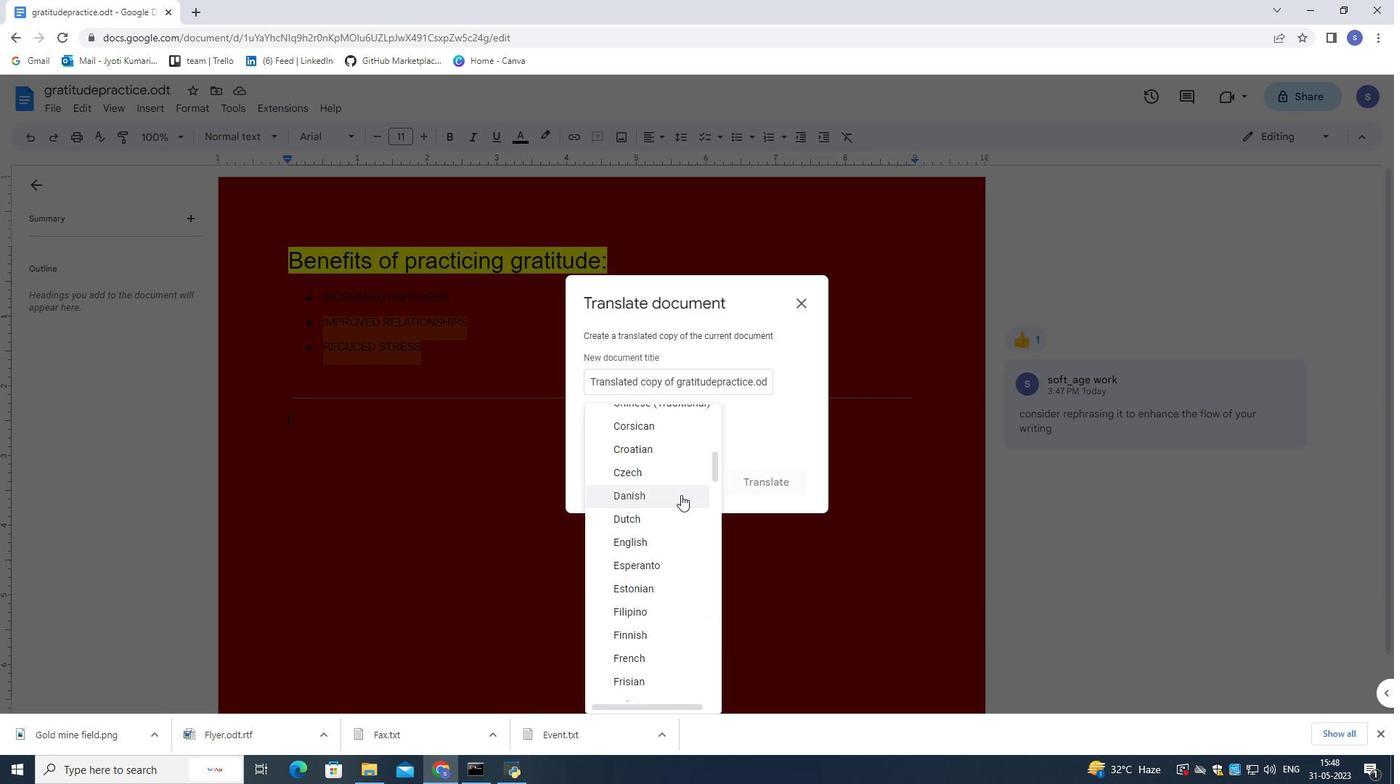 
Action: Mouse scrolled (681, 494) with delta (0, 0)
Screenshot: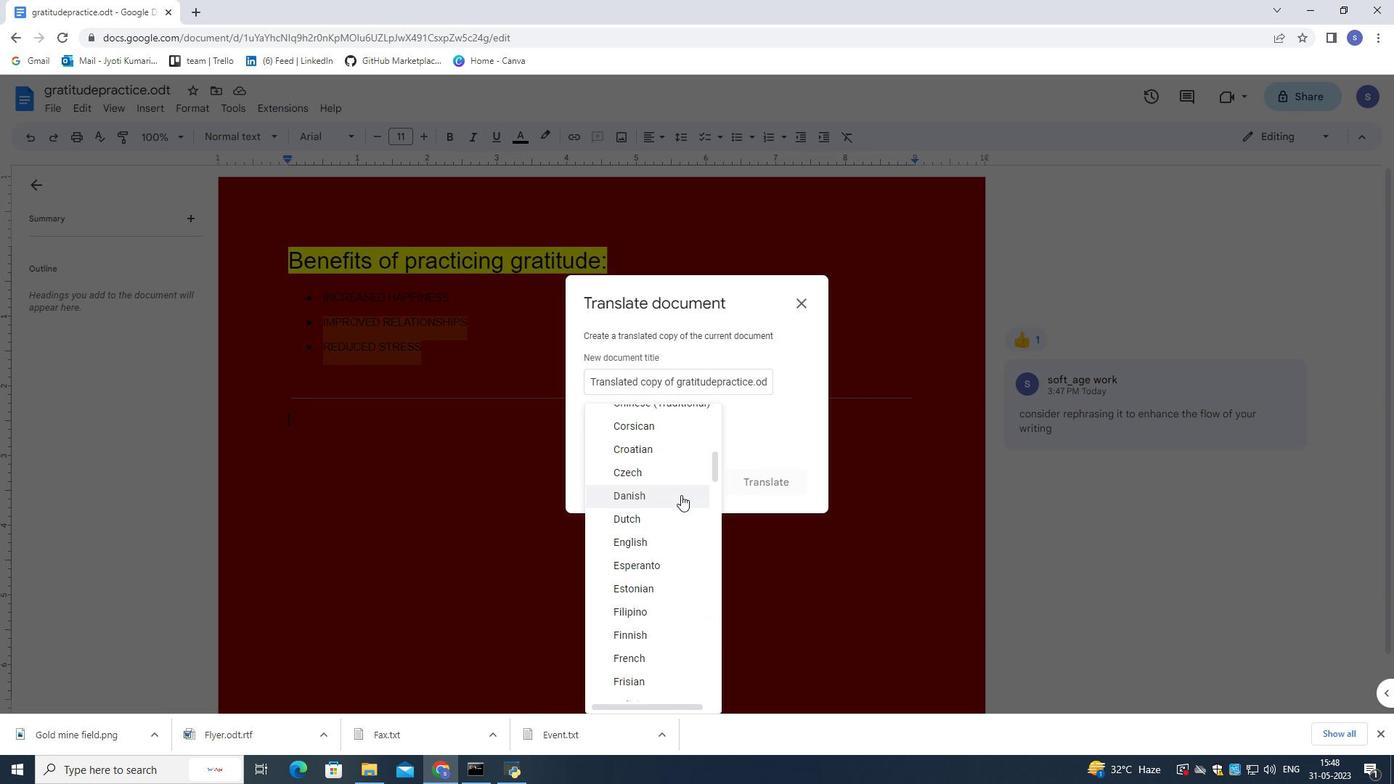 
Action: Mouse scrolled (681, 494) with delta (0, 0)
Screenshot: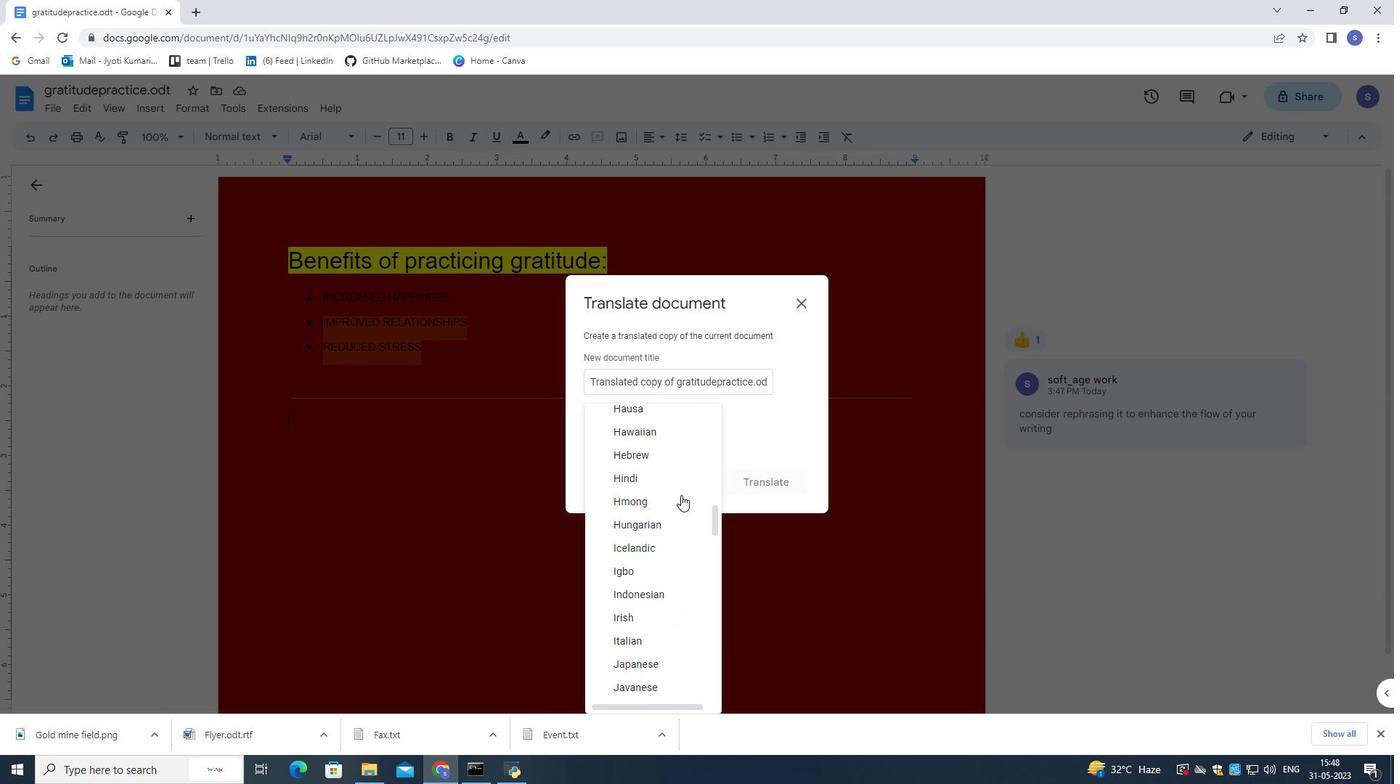 
Action: Mouse scrolled (681, 494) with delta (0, 0)
Screenshot: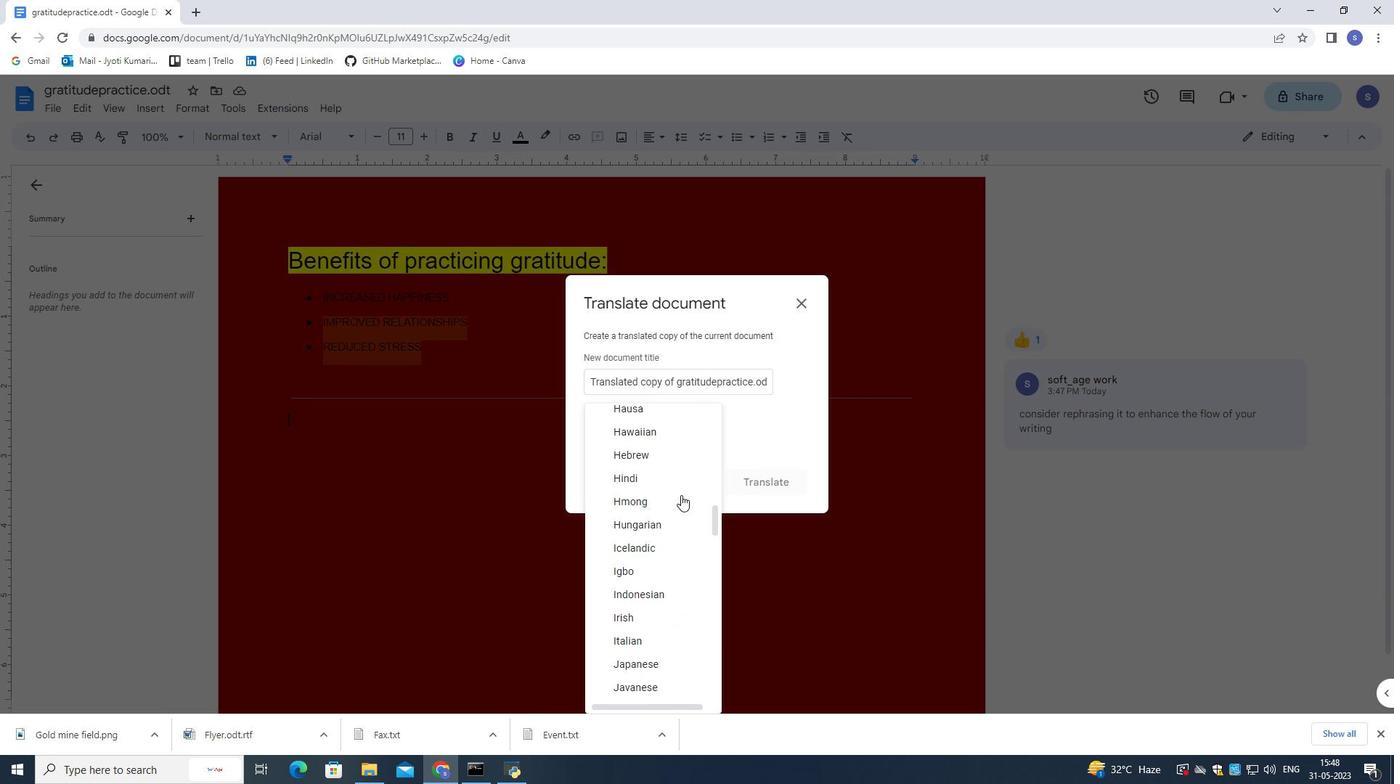 
Action: Mouse scrolled (681, 494) with delta (0, 0)
Screenshot: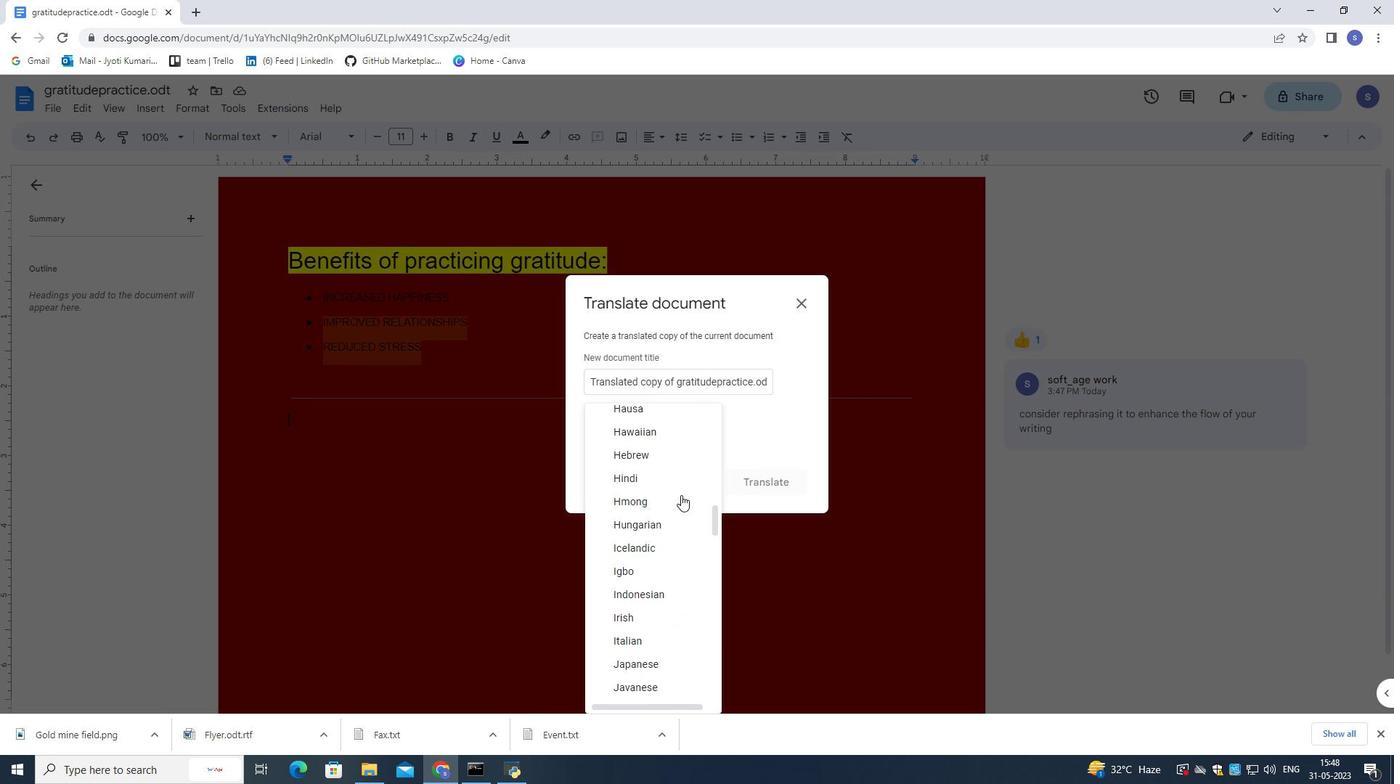 
Action: Mouse scrolled (681, 494) with delta (0, 0)
Screenshot: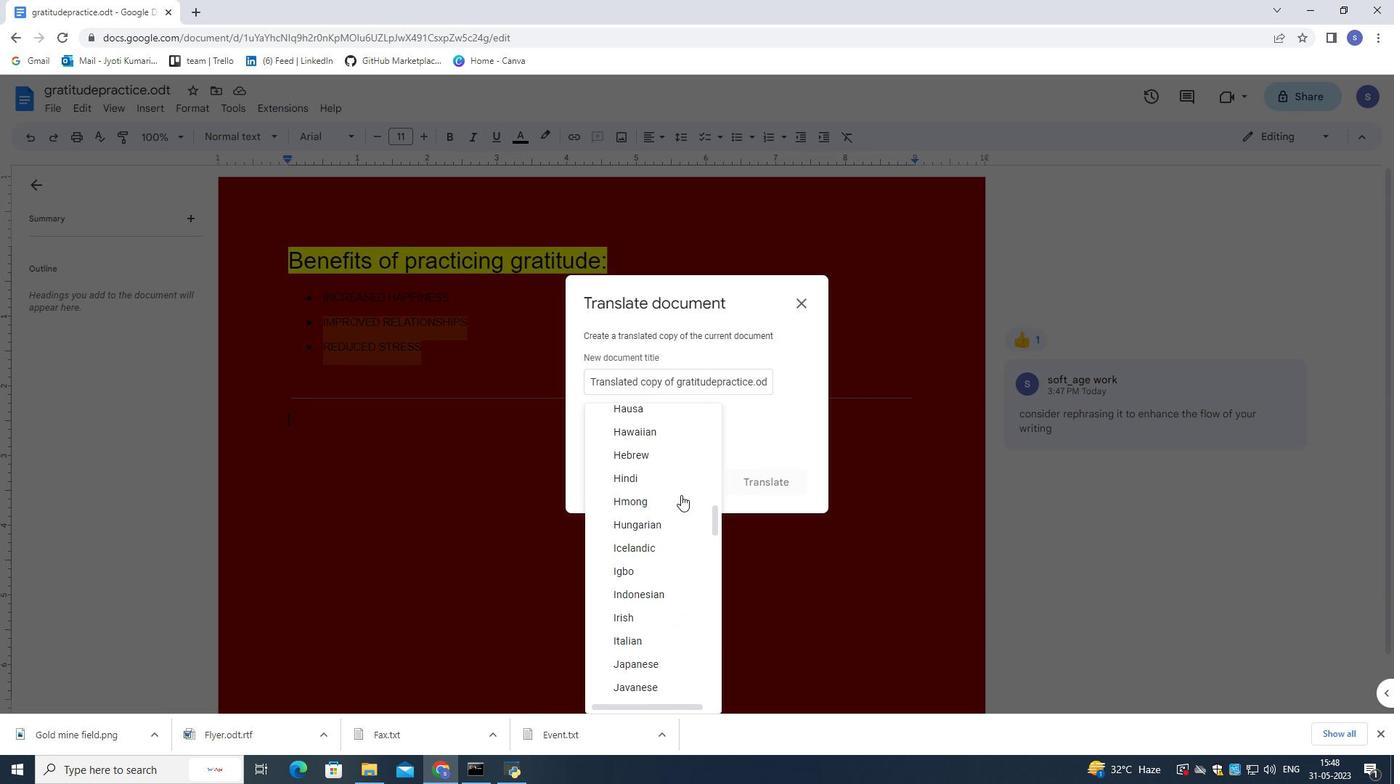 
Action: Mouse scrolled (681, 494) with delta (0, 0)
Screenshot: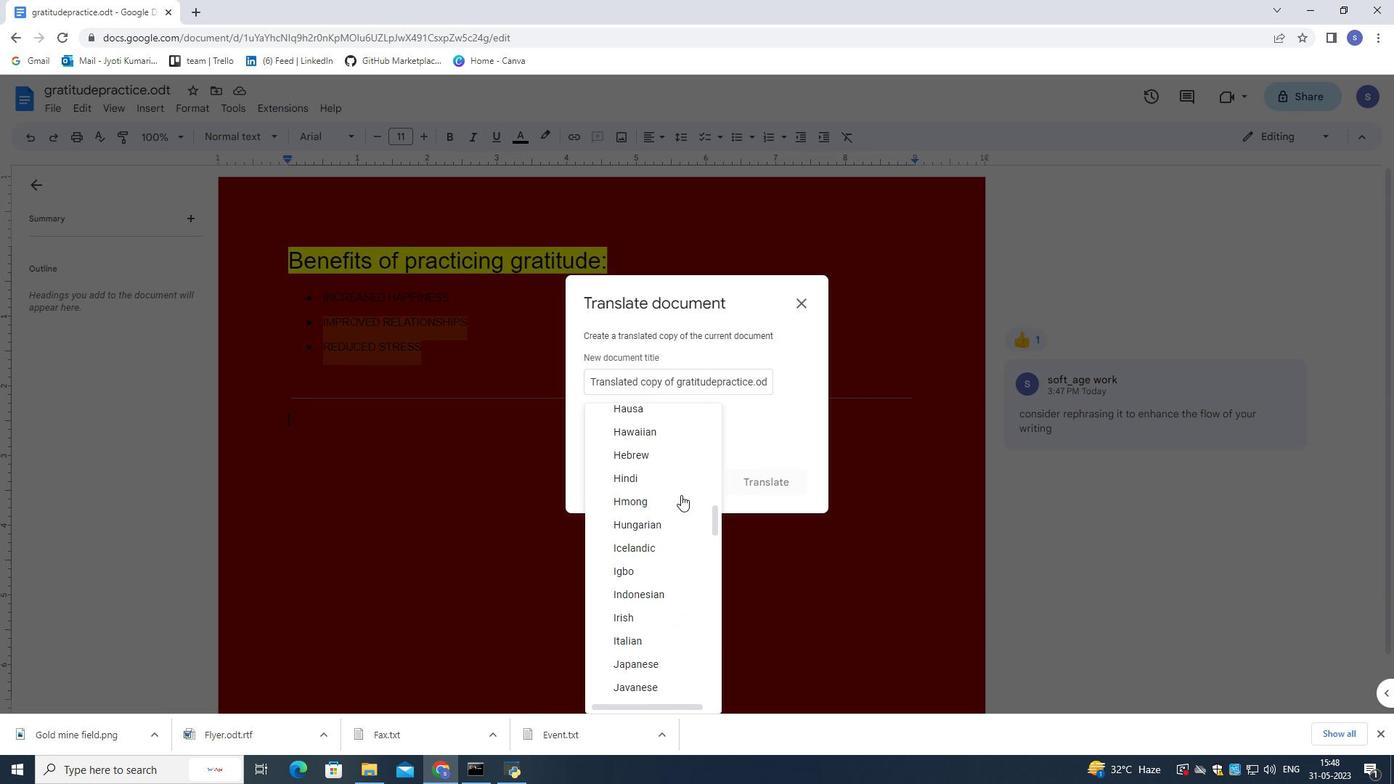 
Action: Mouse scrolled (681, 496) with delta (0, 0)
Screenshot: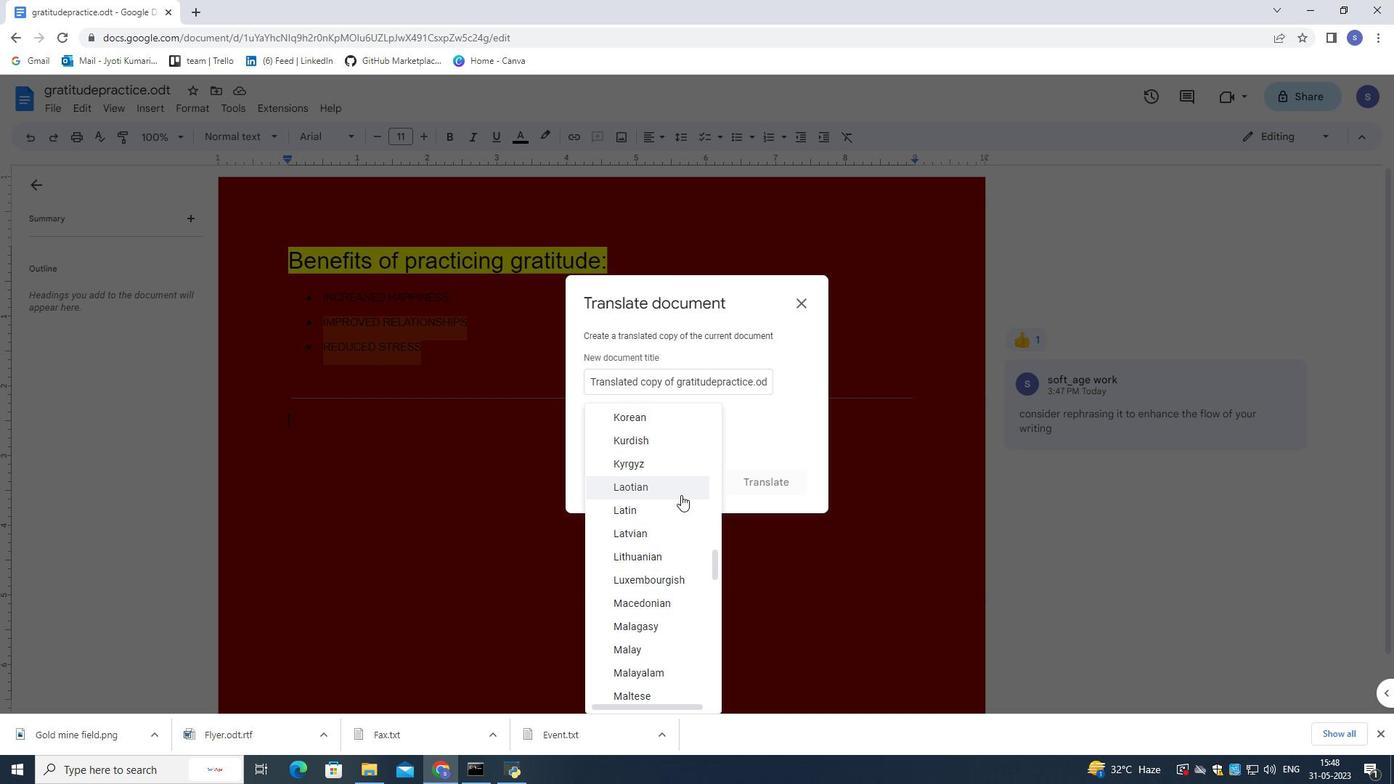 
Action: Mouse scrolled (681, 496) with delta (0, 0)
Screenshot: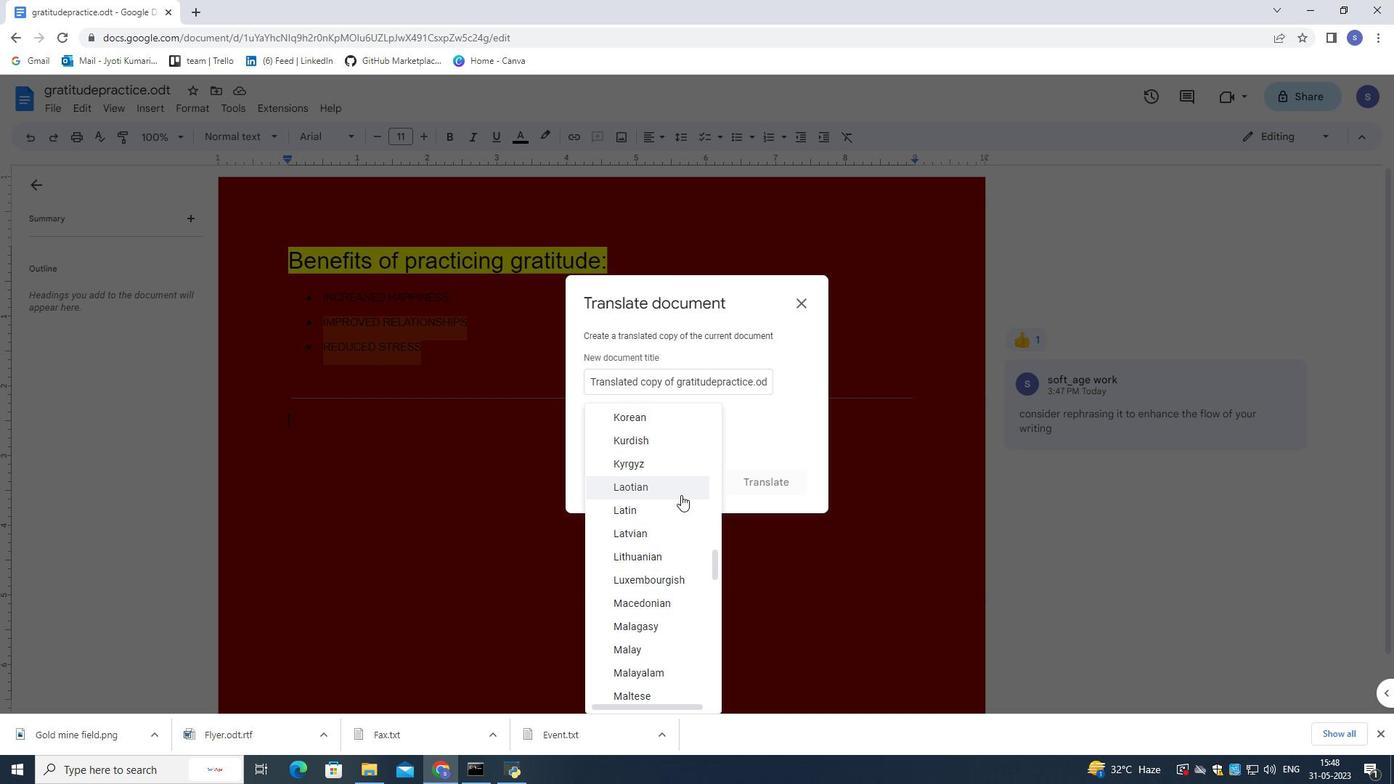 
Action: Mouse scrolled (681, 496) with delta (0, 0)
Screenshot: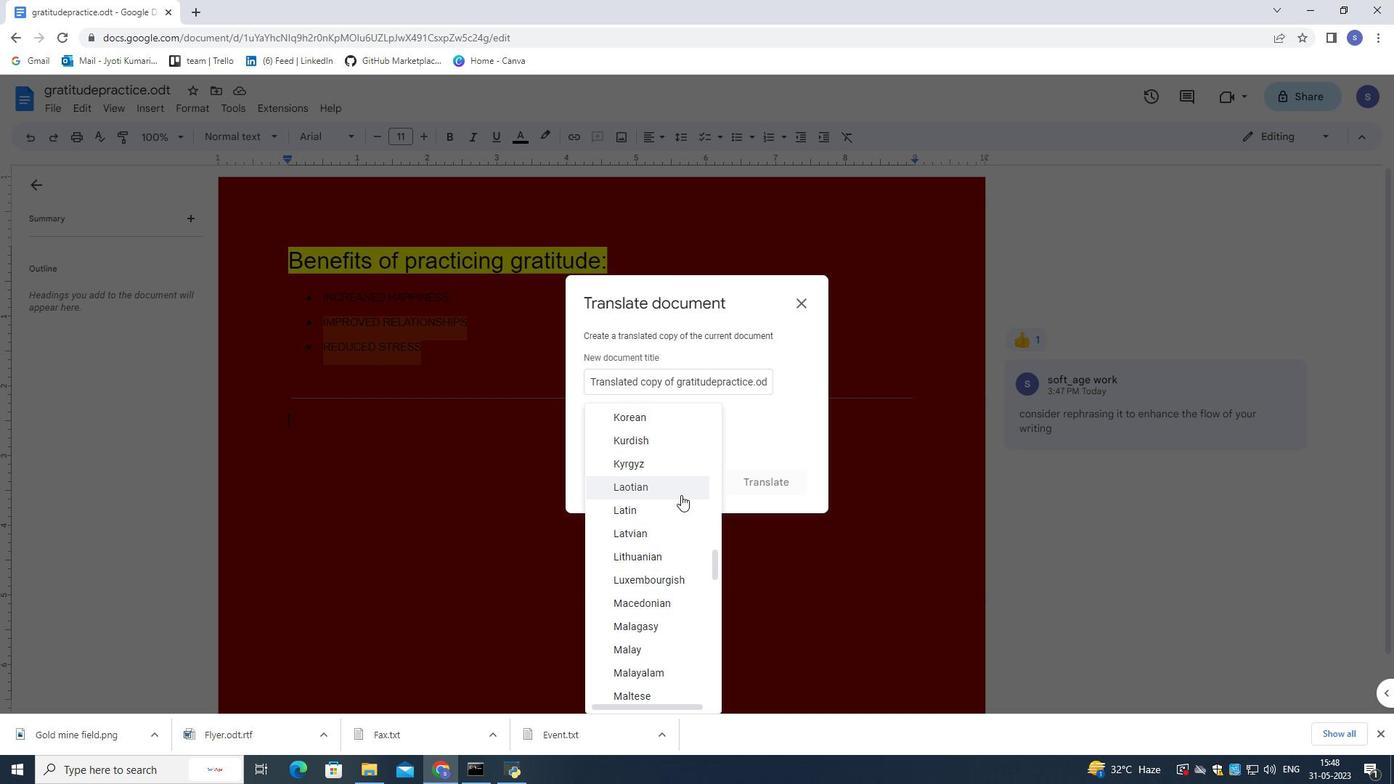 
Action: Mouse moved to (655, 490)
Screenshot: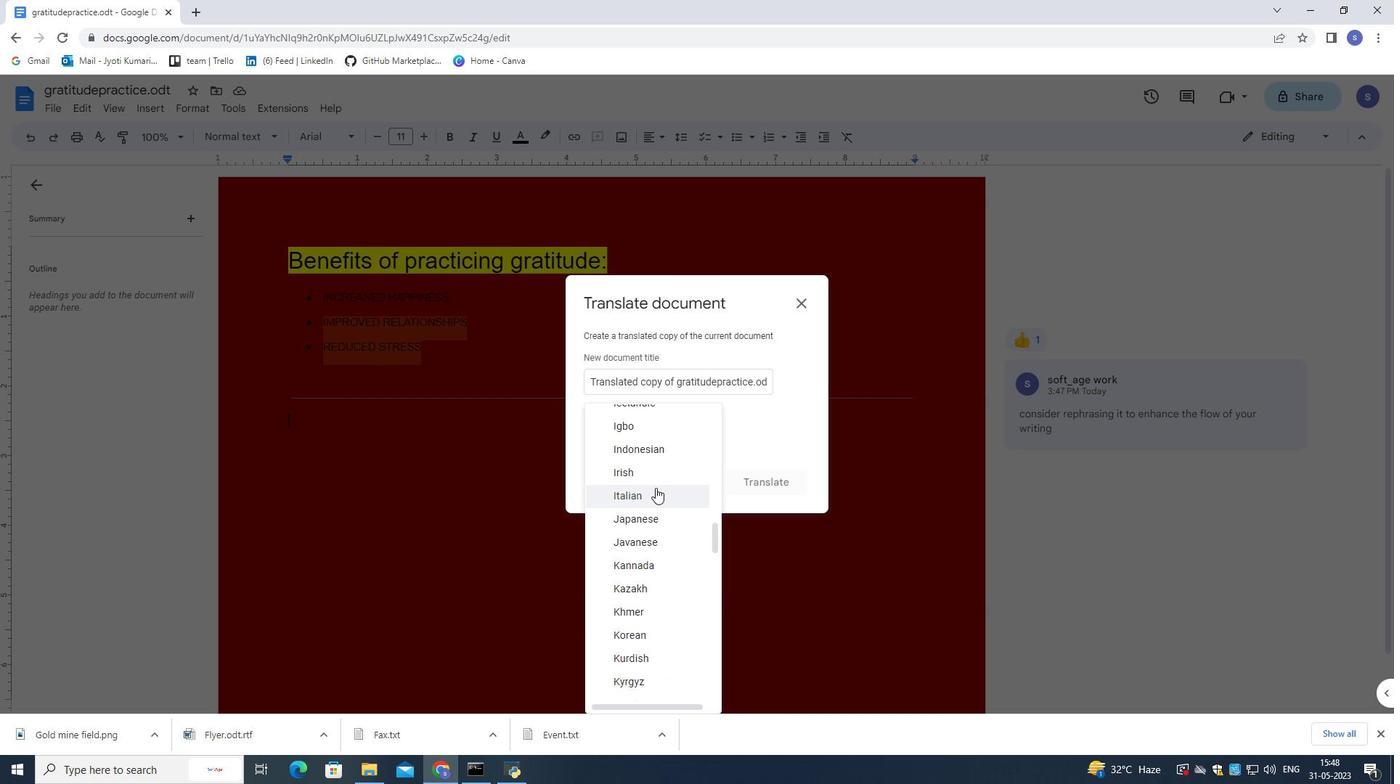
Action: Mouse pressed left at (655, 490)
Screenshot: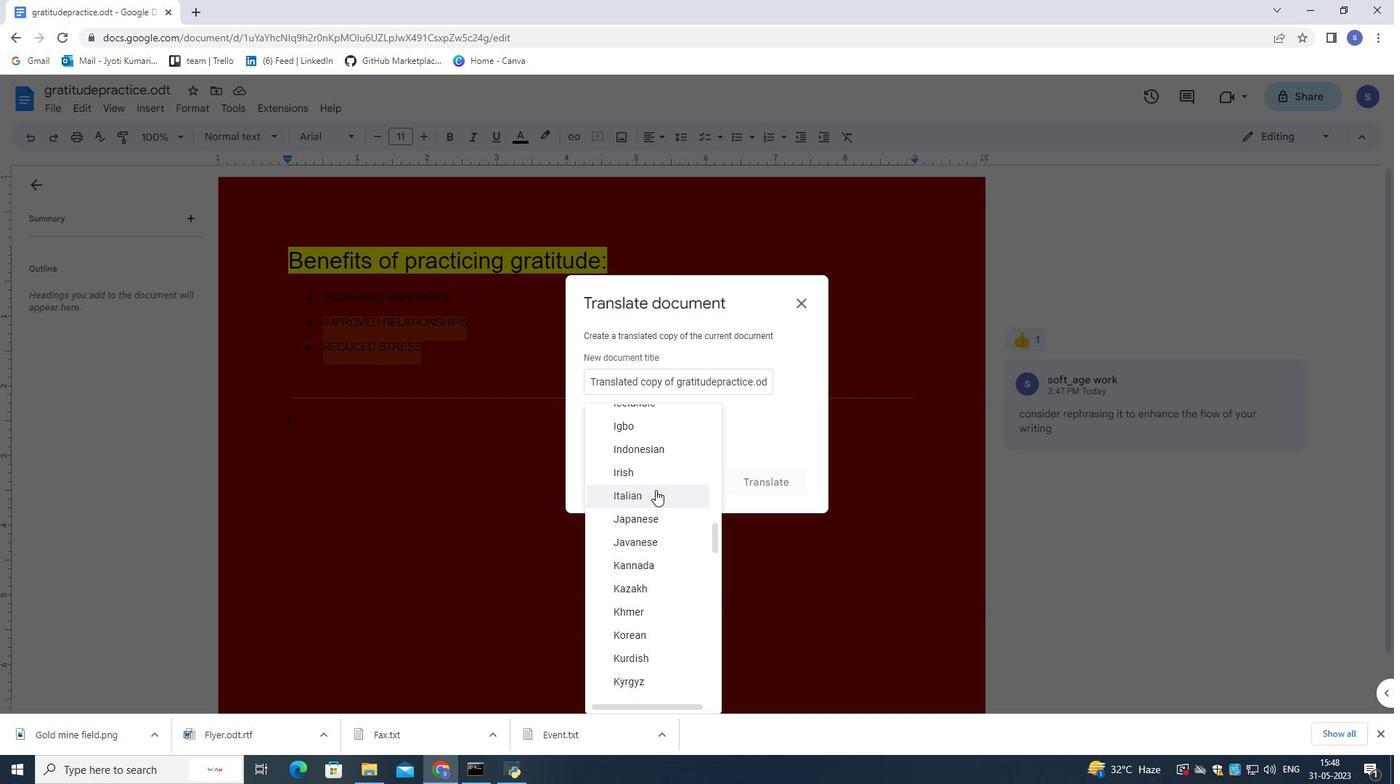 
Action: Mouse moved to (768, 483)
Screenshot: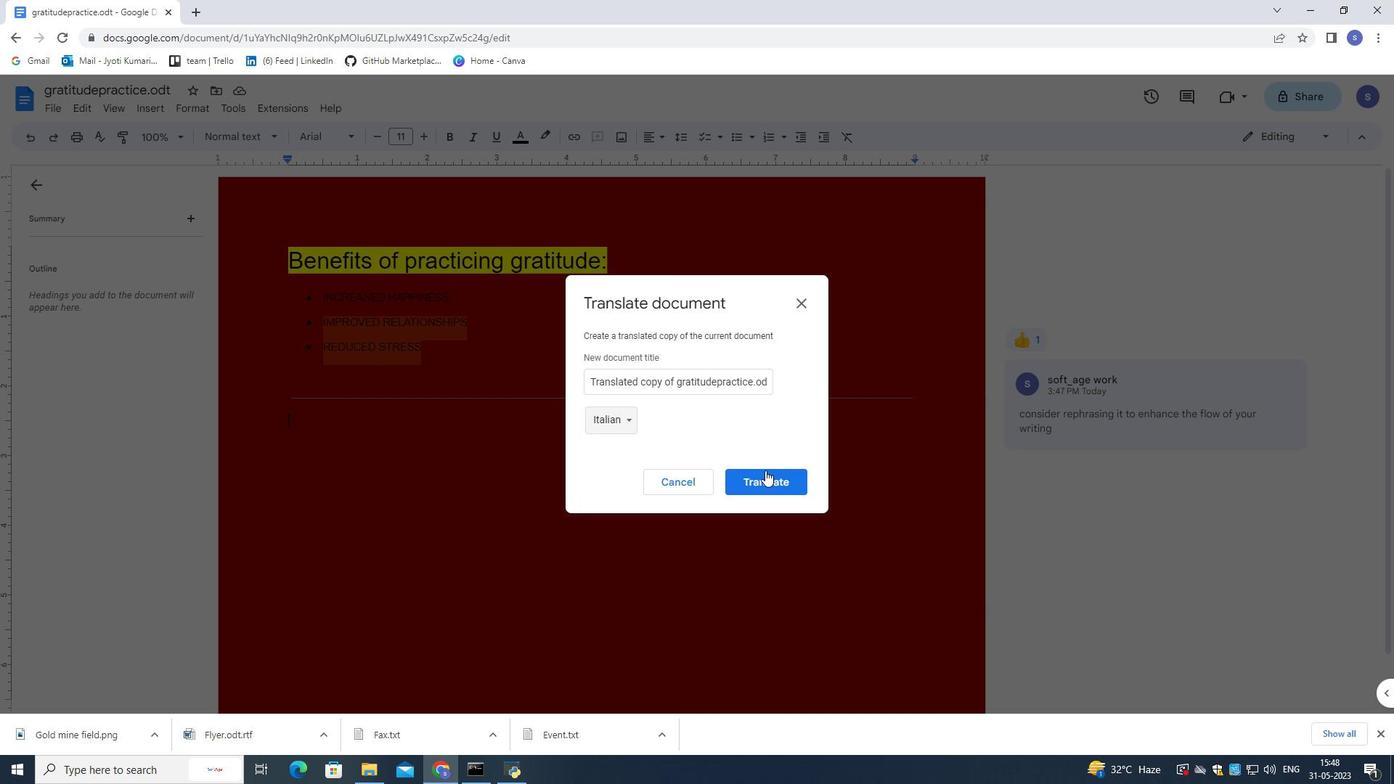 
Action: Mouse pressed left at (768, 483)
Screenshot: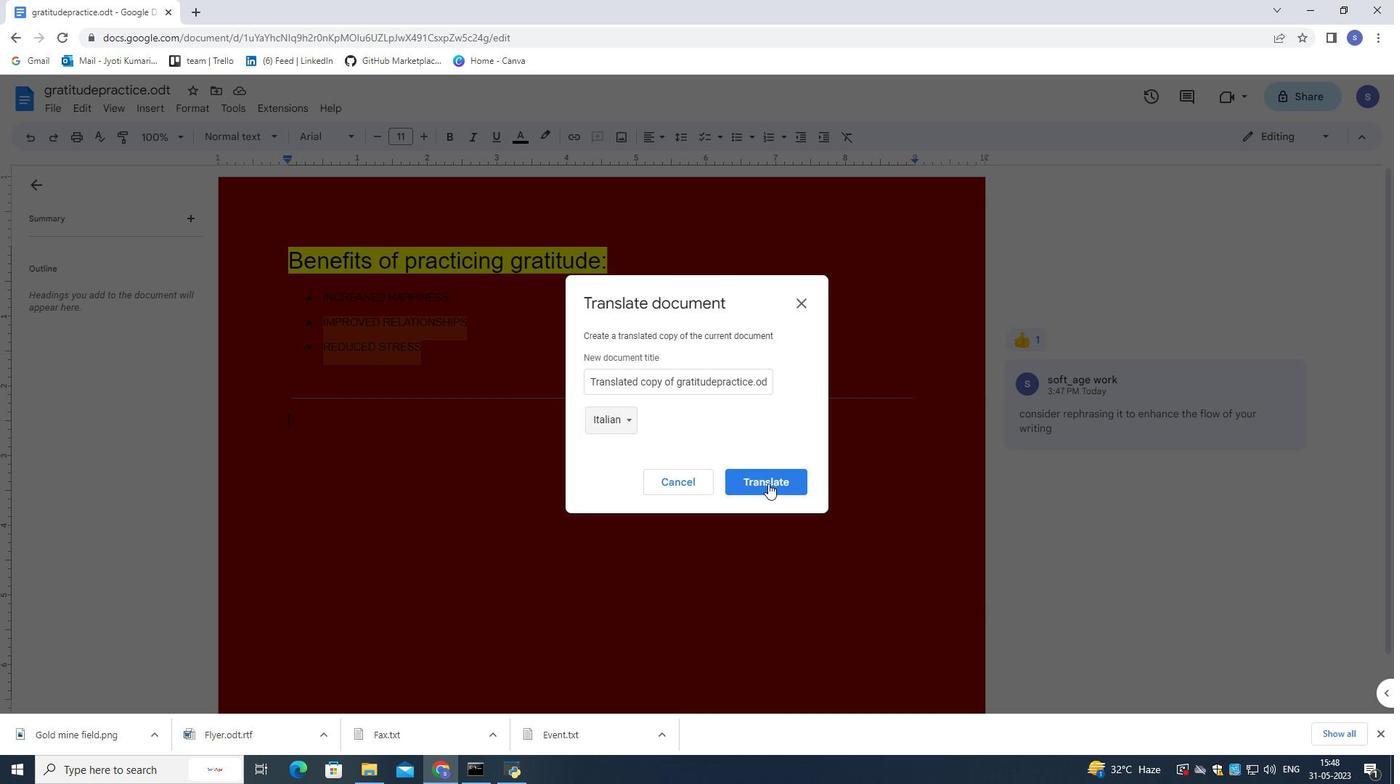 
Action: Mouse moved to (419, 297)
Screenshot: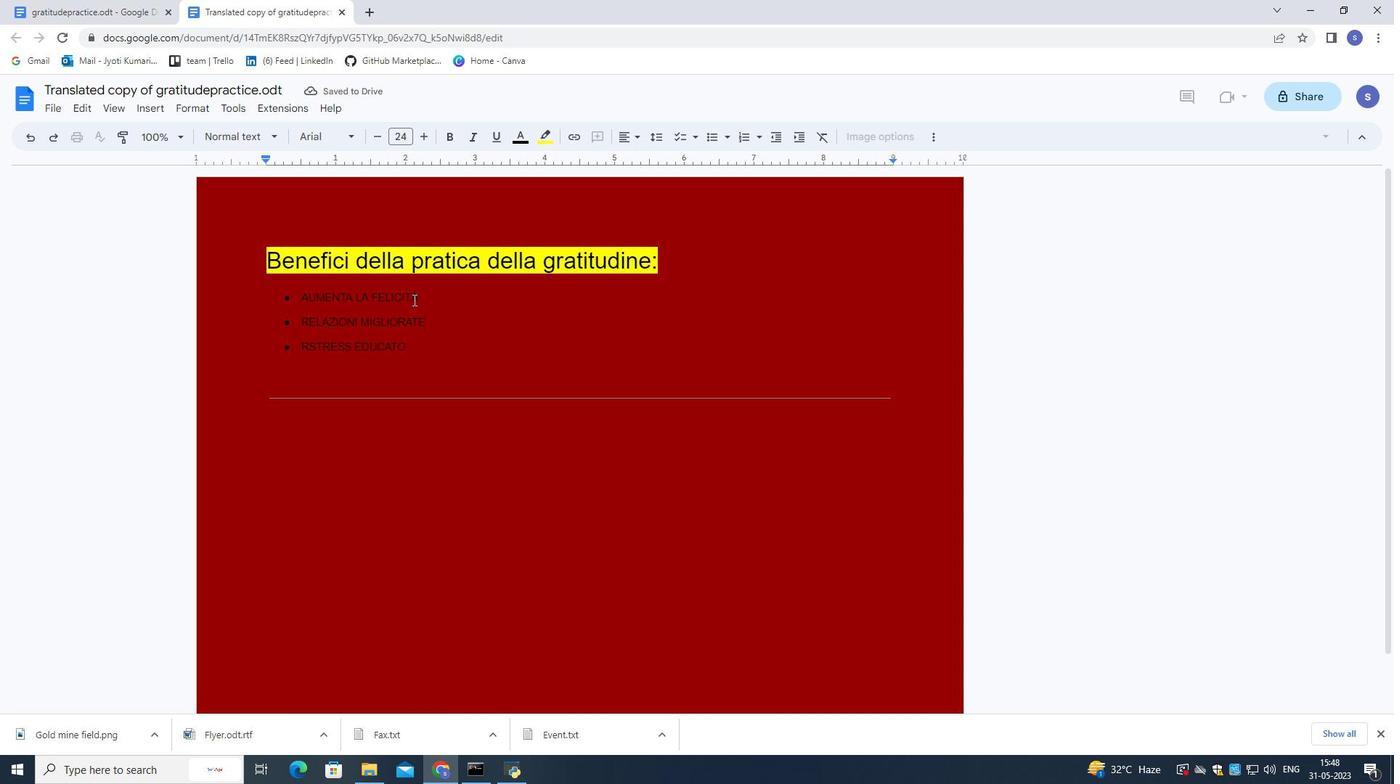 
Action: Mouse pressed left at (419, 297)
Screenshot: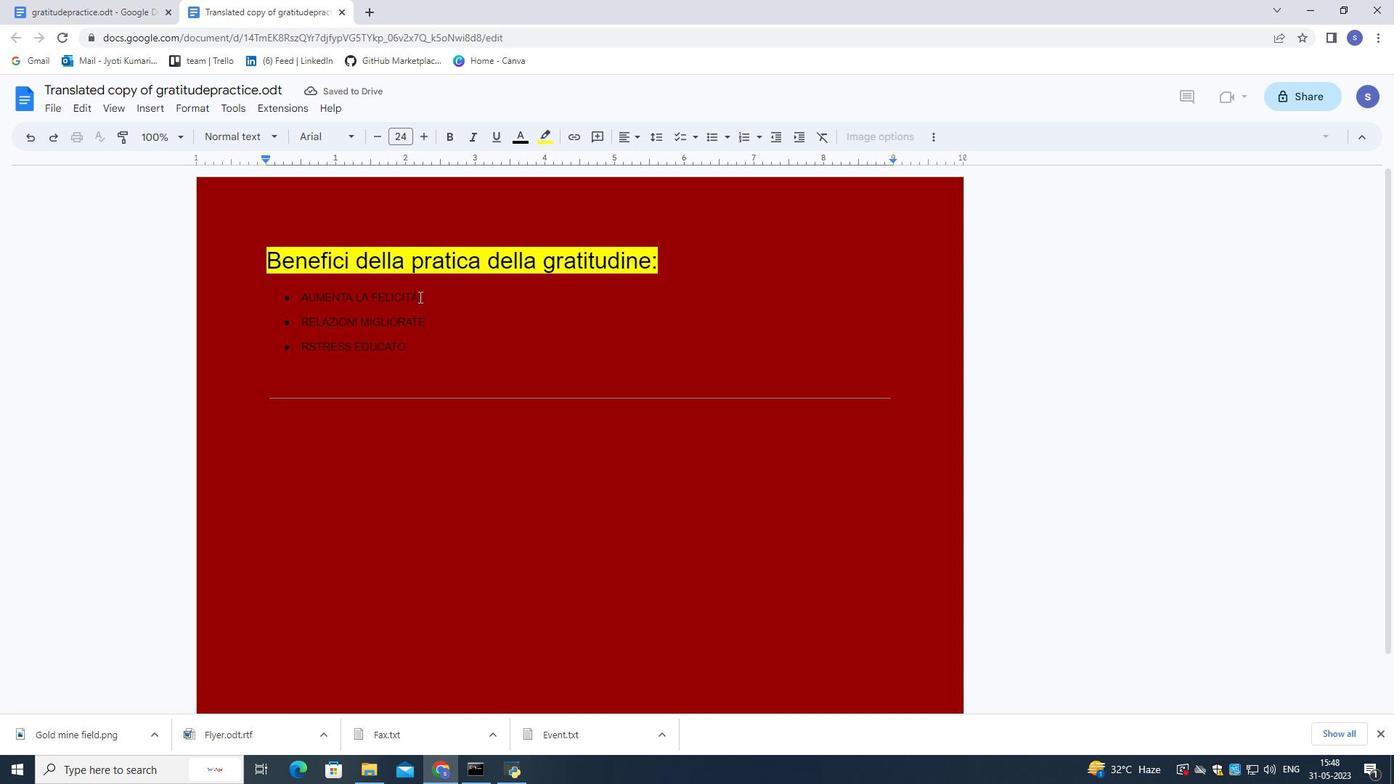 
Action: Mouse moved to (204, 106)
Screenshot: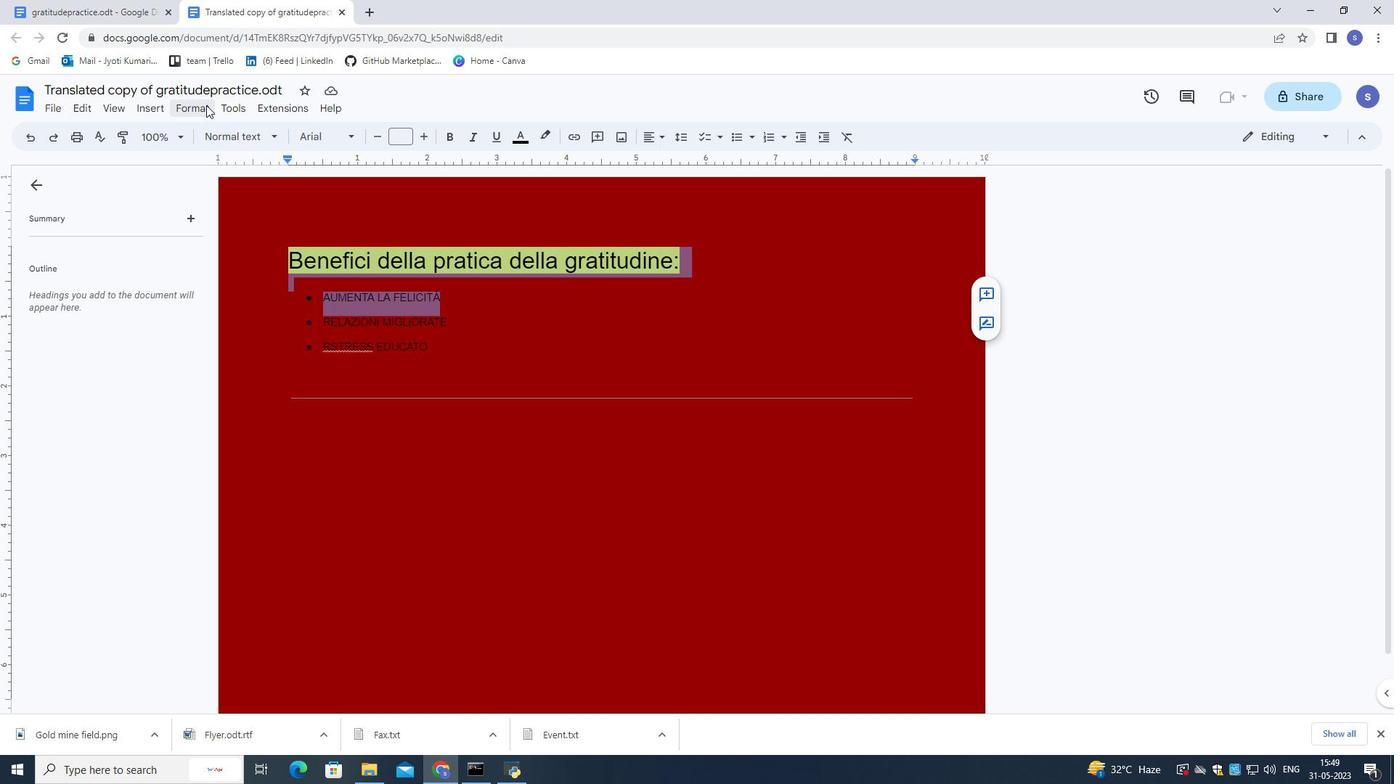 
Action: Mouse pressed left at (204, 106)
Screenshot: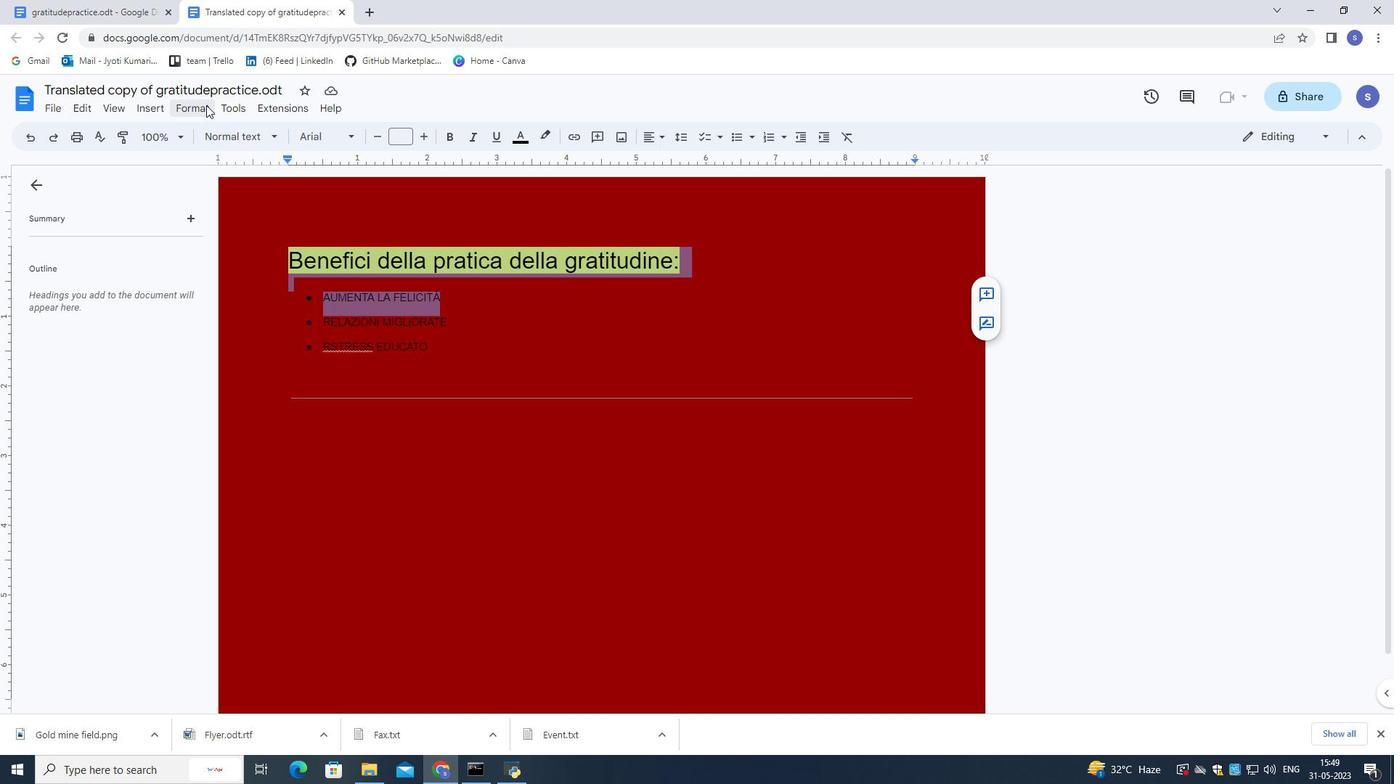 
Action: Mouse moved to (247, 441)
Screenshot: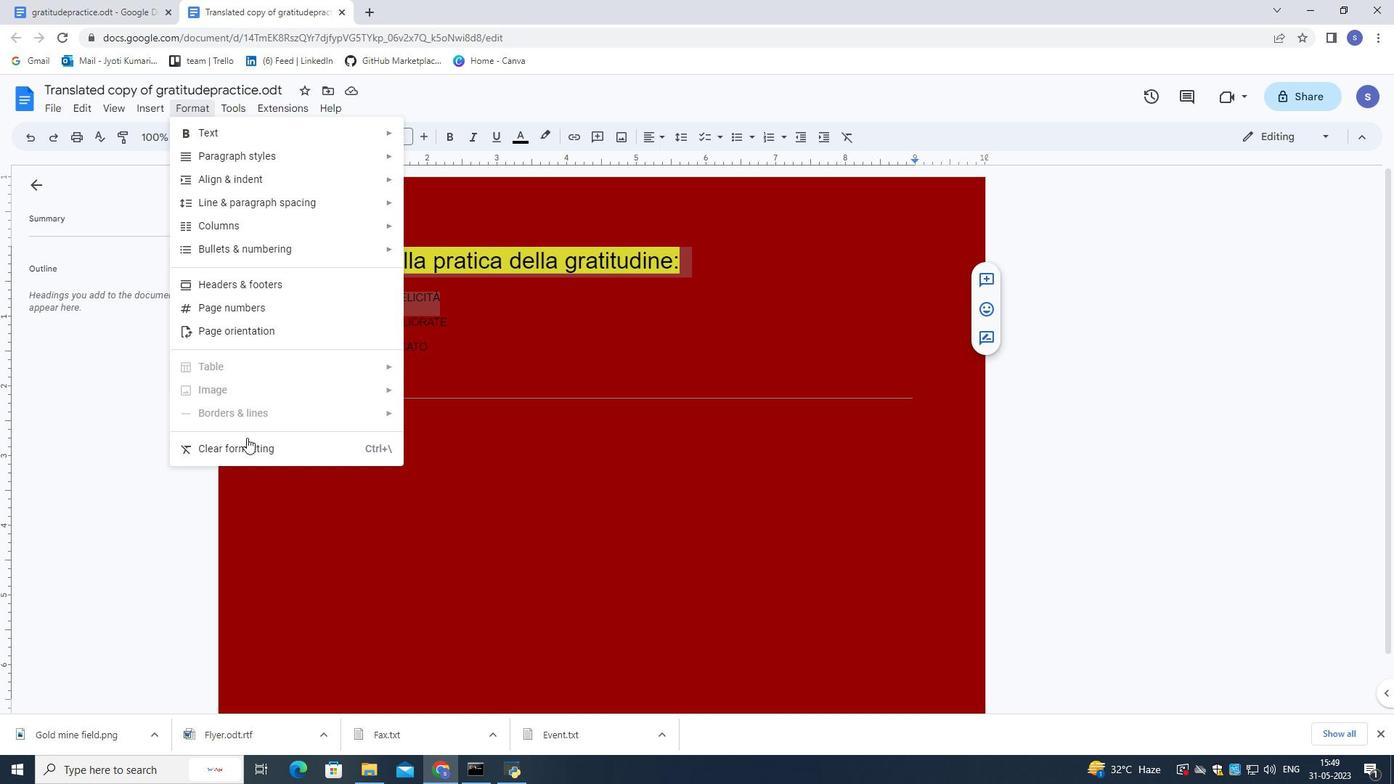 
Action: Mouse pressed left at (247, 441)
Screenshot: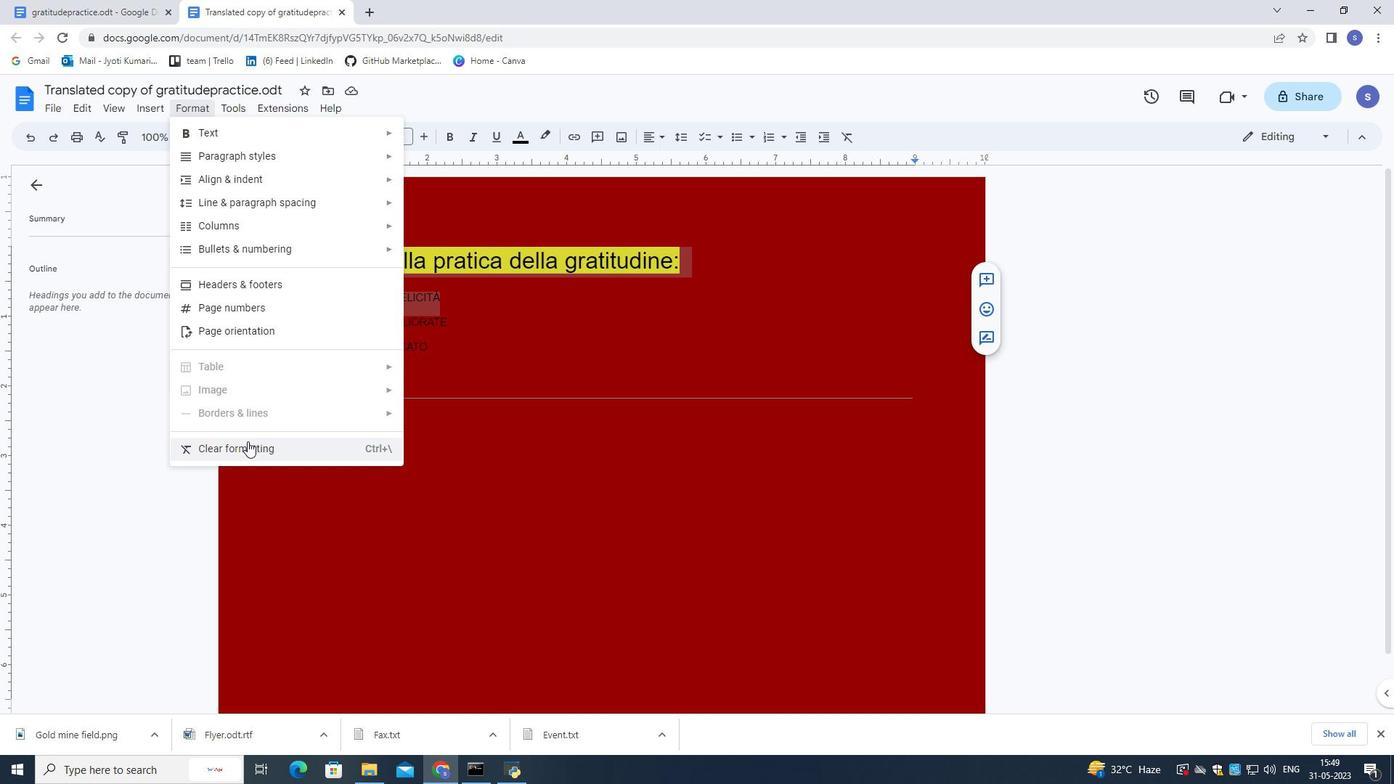 
Action: Mouse moved to (474, 306)
Screenshot: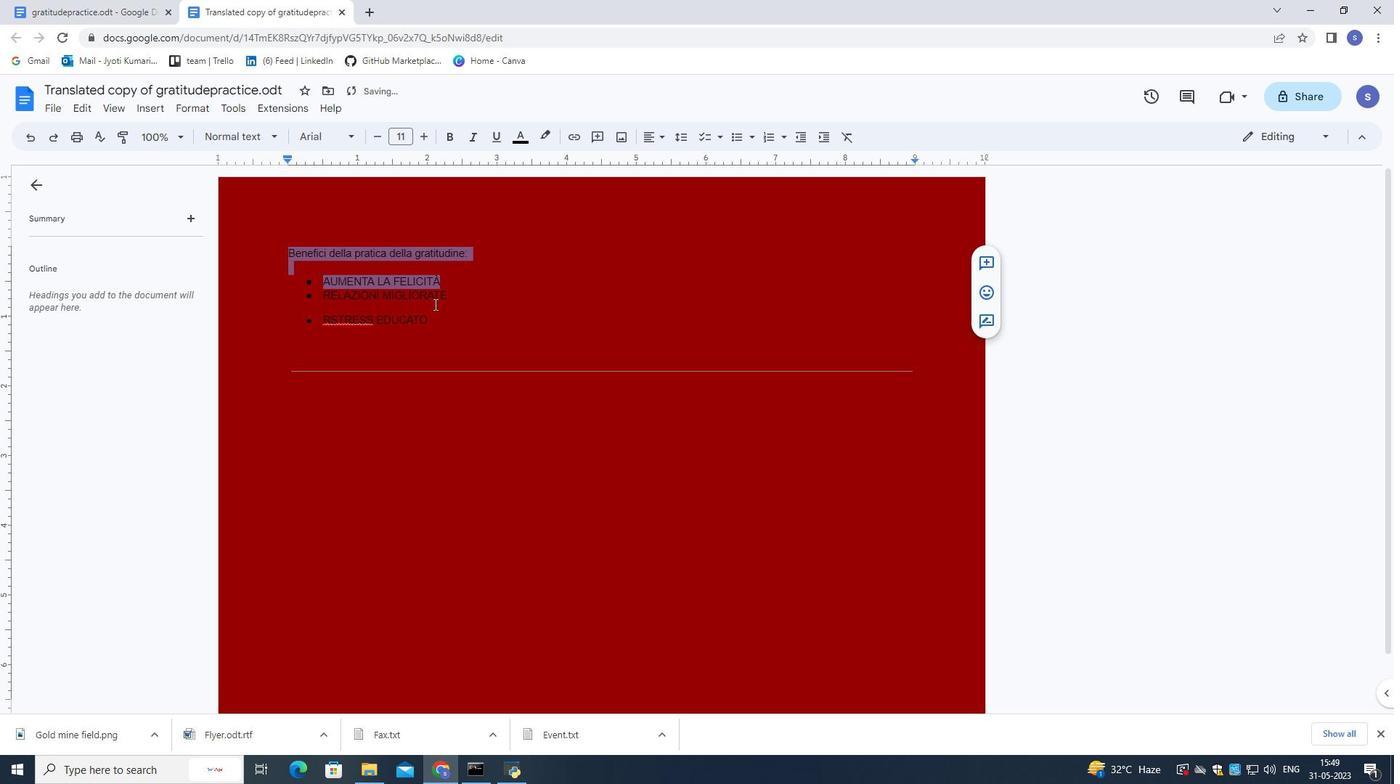 
Action: Mouse pressed left at (474, 306)
Screenshot: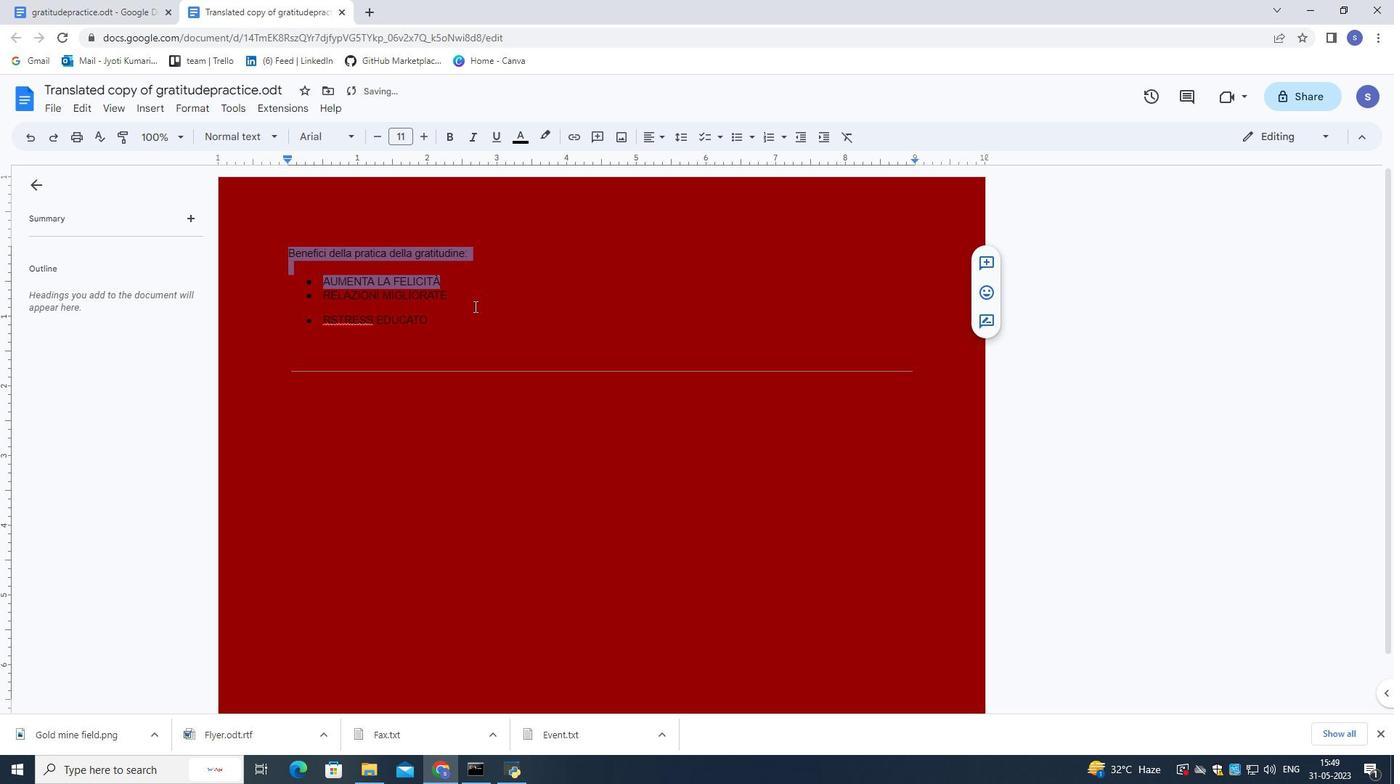 
Action: Mouse moved to (461, 295)
Screenshot: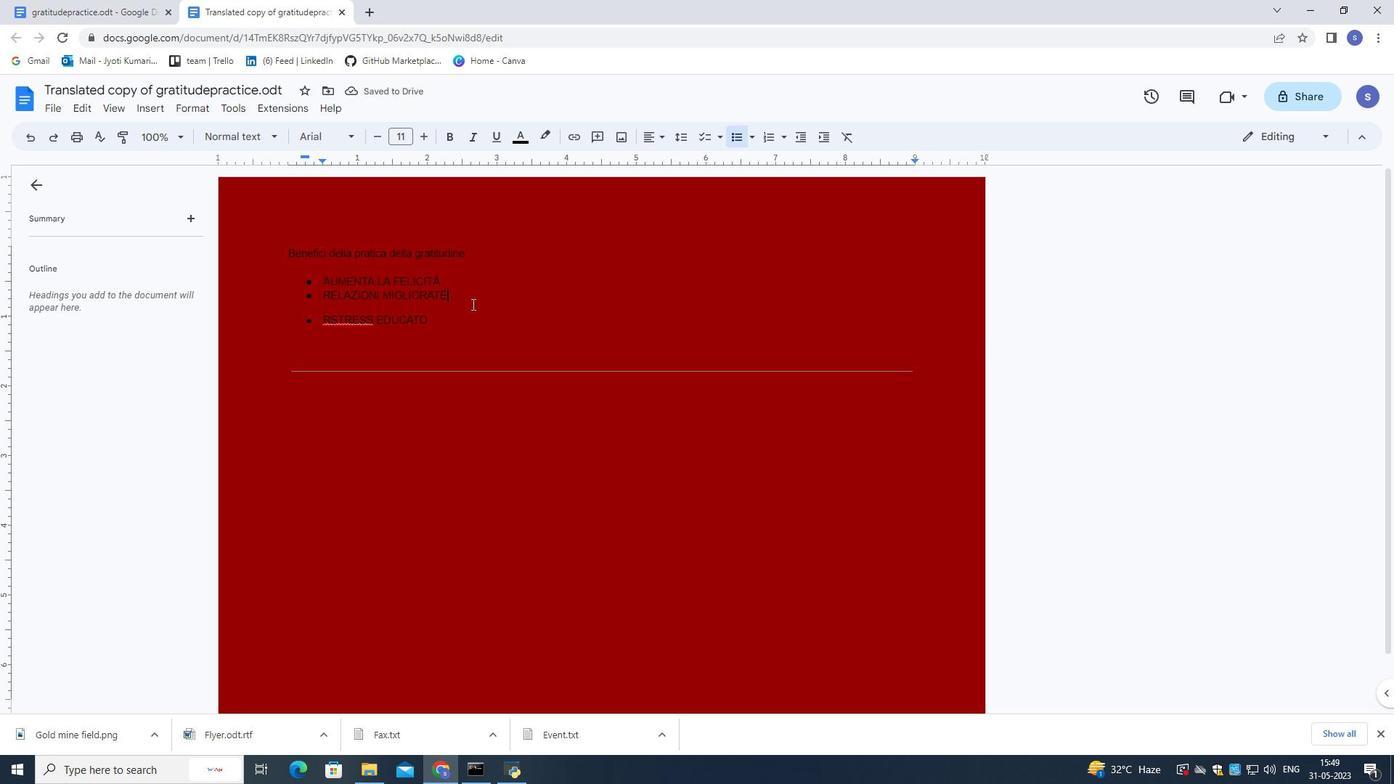 
